 Task: Create a due date automation trigger when advanced on, 2 working days after a card is due add basic without the yellow label at 11:00 AM.
Action: Mouse moved to (1190, 357)
Screenshot: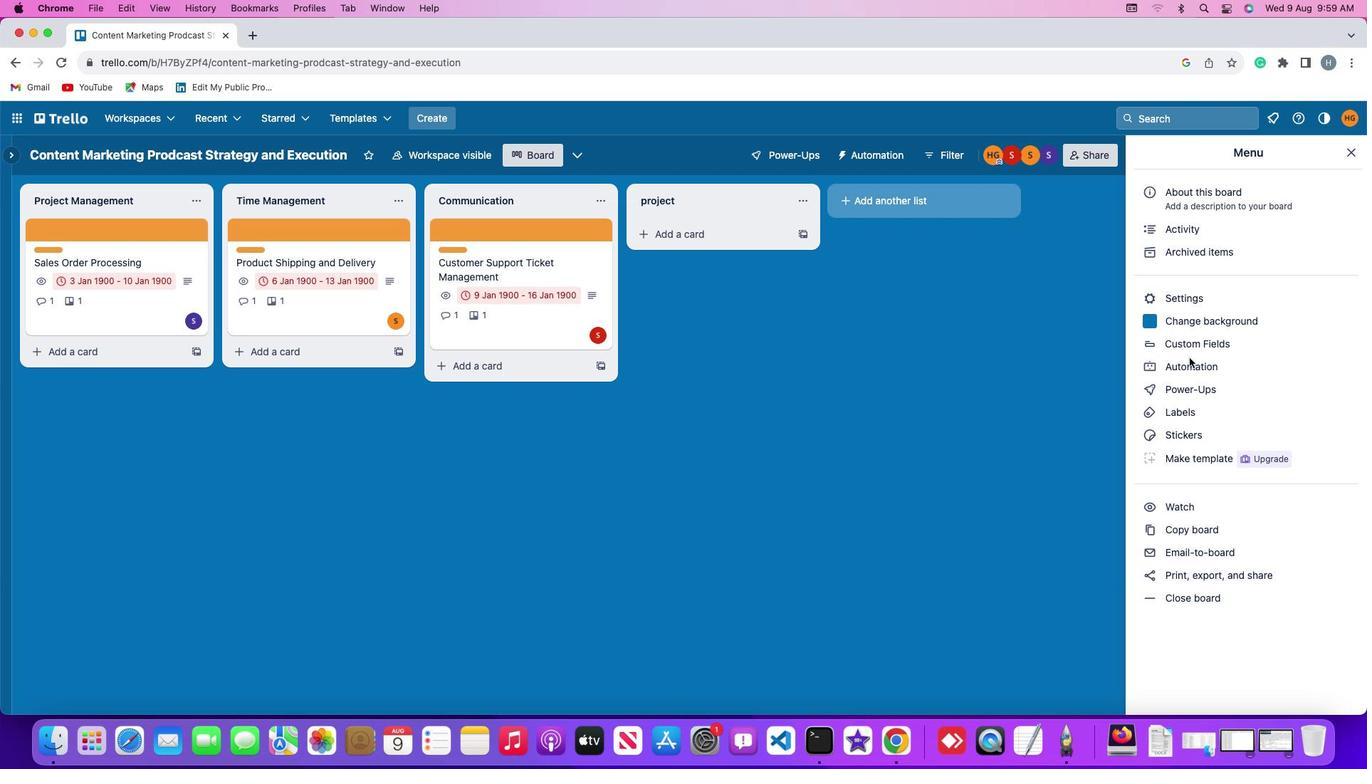 
Action: Mouse pressed left at (1190, 357)
Screenshot: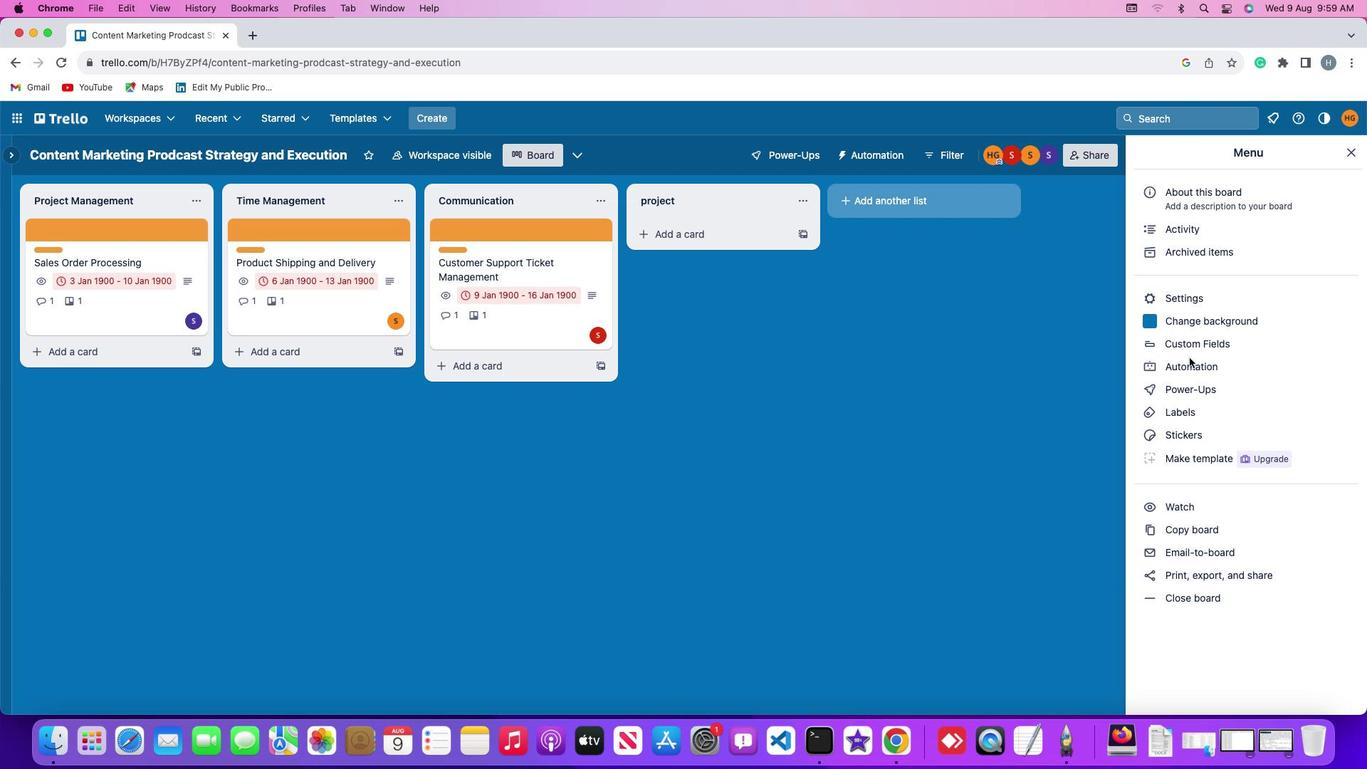 
Action: Mouse moved to (1190, 360)
Screenshot: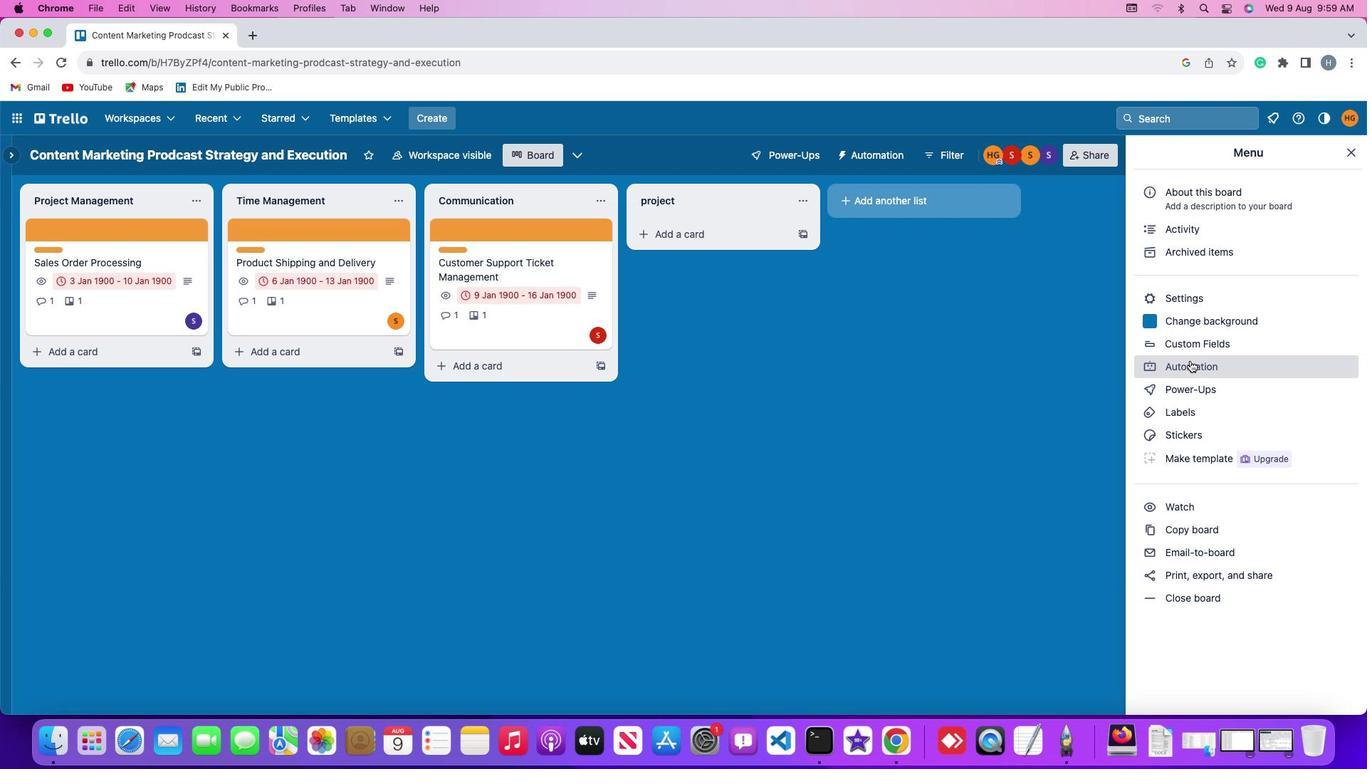 
Action: Mouse pressed left at (1190, 360)
Screenshot: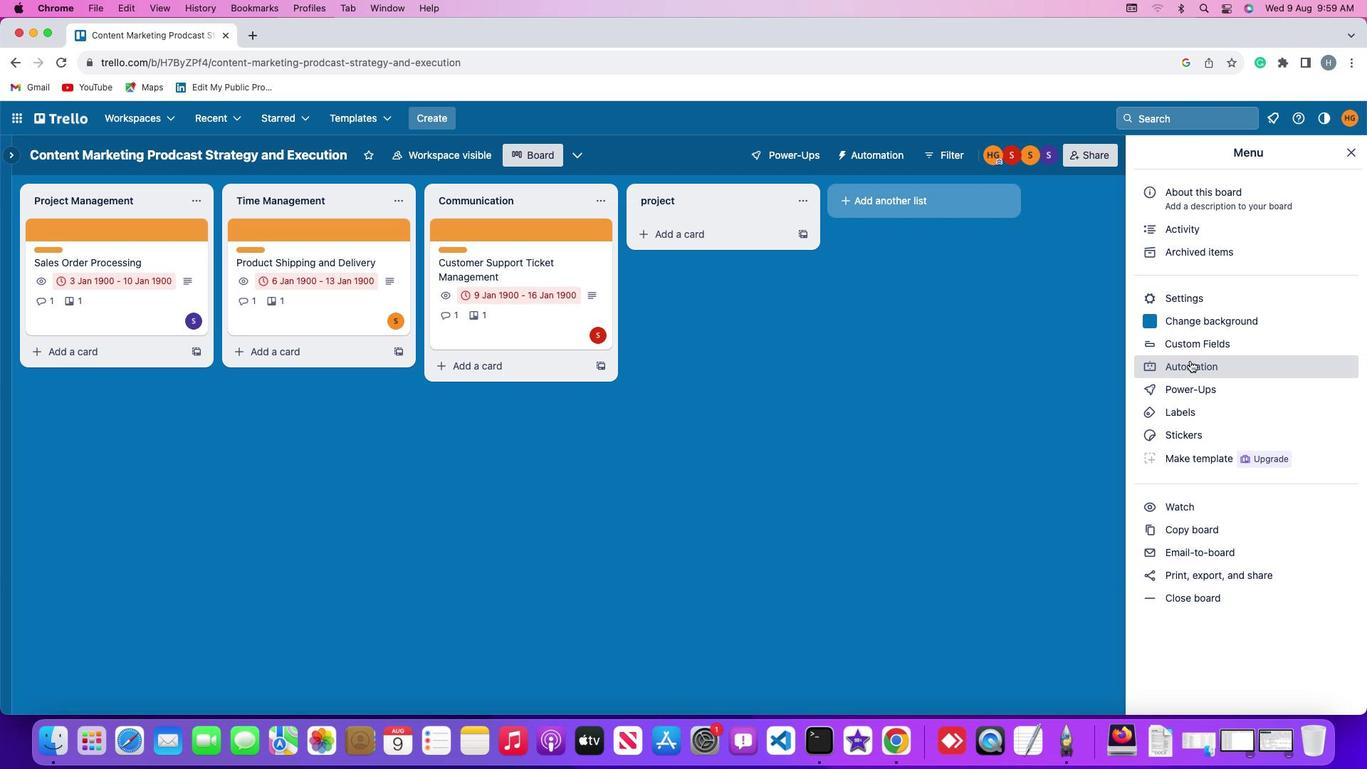 
Action: Mouse moved to (108, 338)
Screenshot: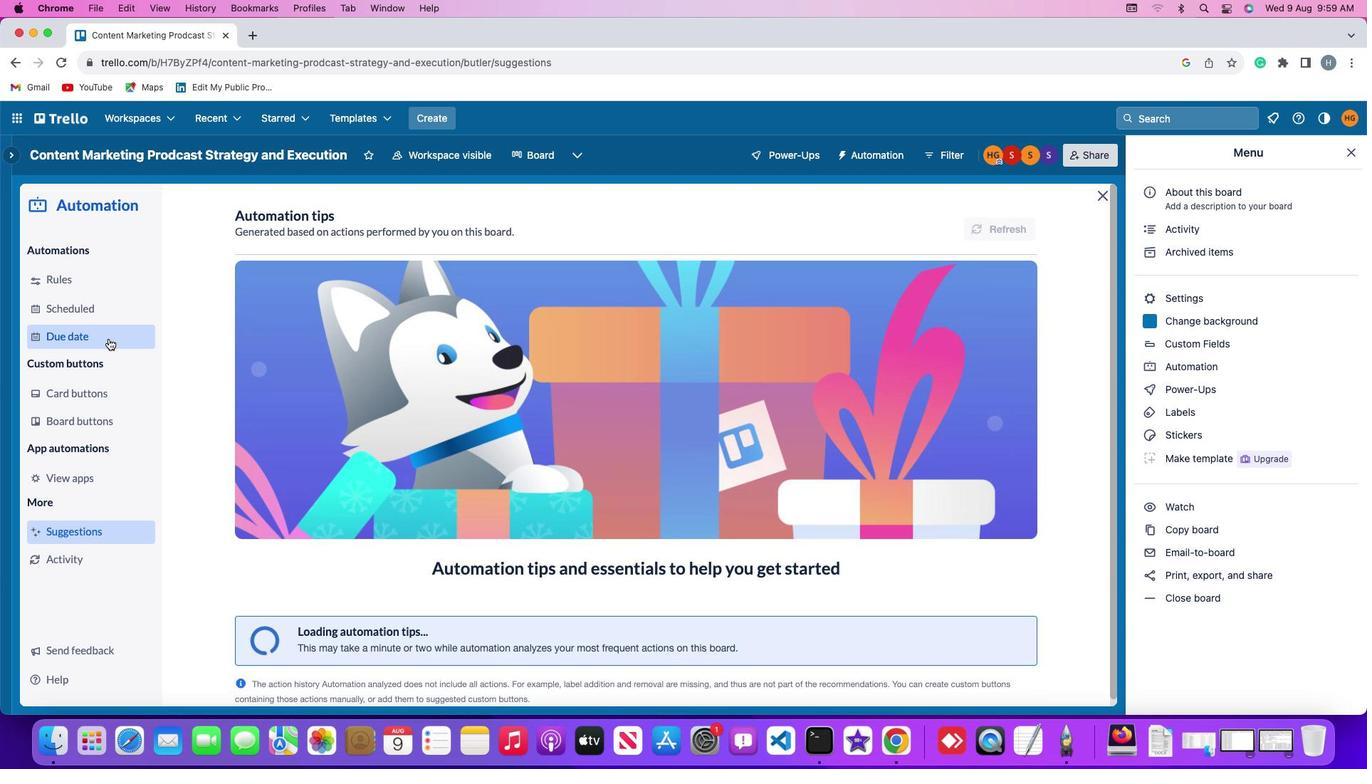 
Action: Mouse pressed left at (108, 338)
Screenshot: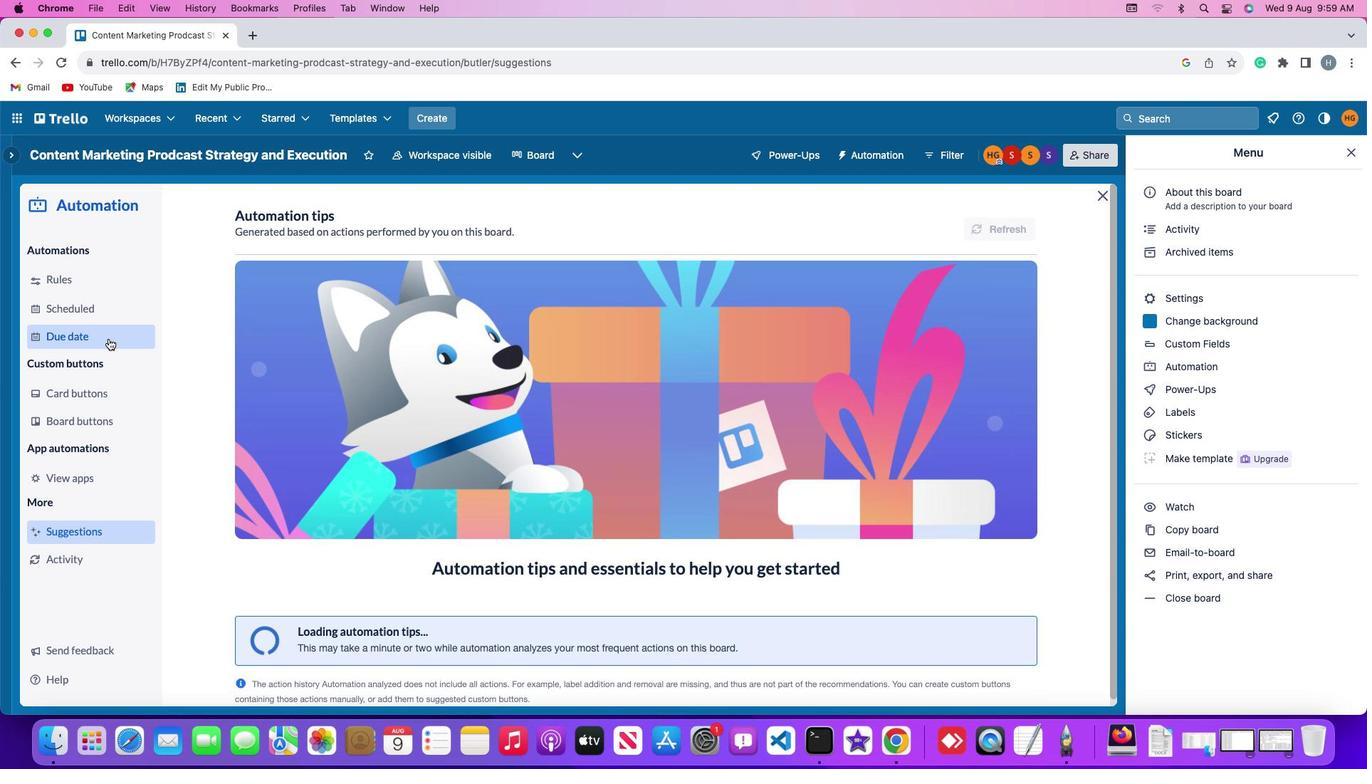 
Action: Mouse moved to (915, 221)
Screenshot: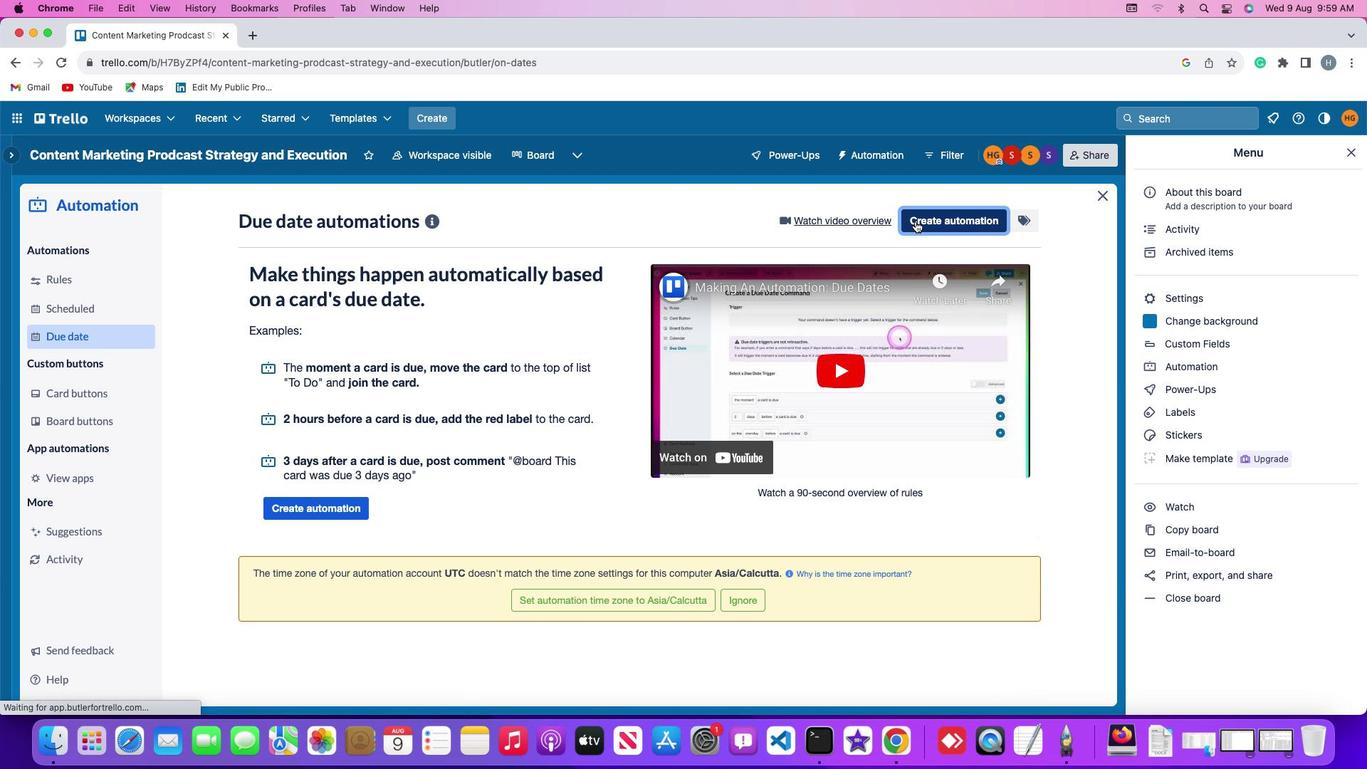
Action: Mouse pressed left at (915, 221)
Screenshot: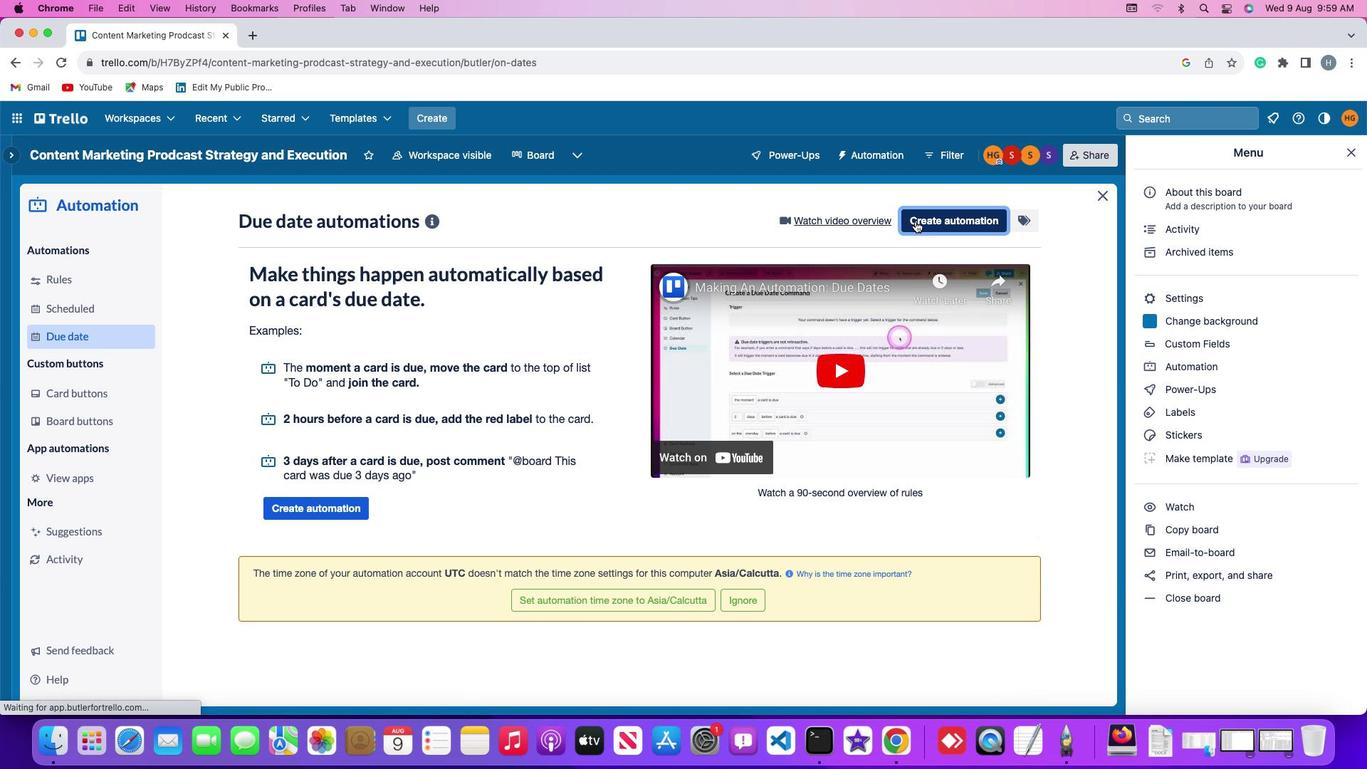 
Action: Mouse moved to (323, 360)
Screenshot: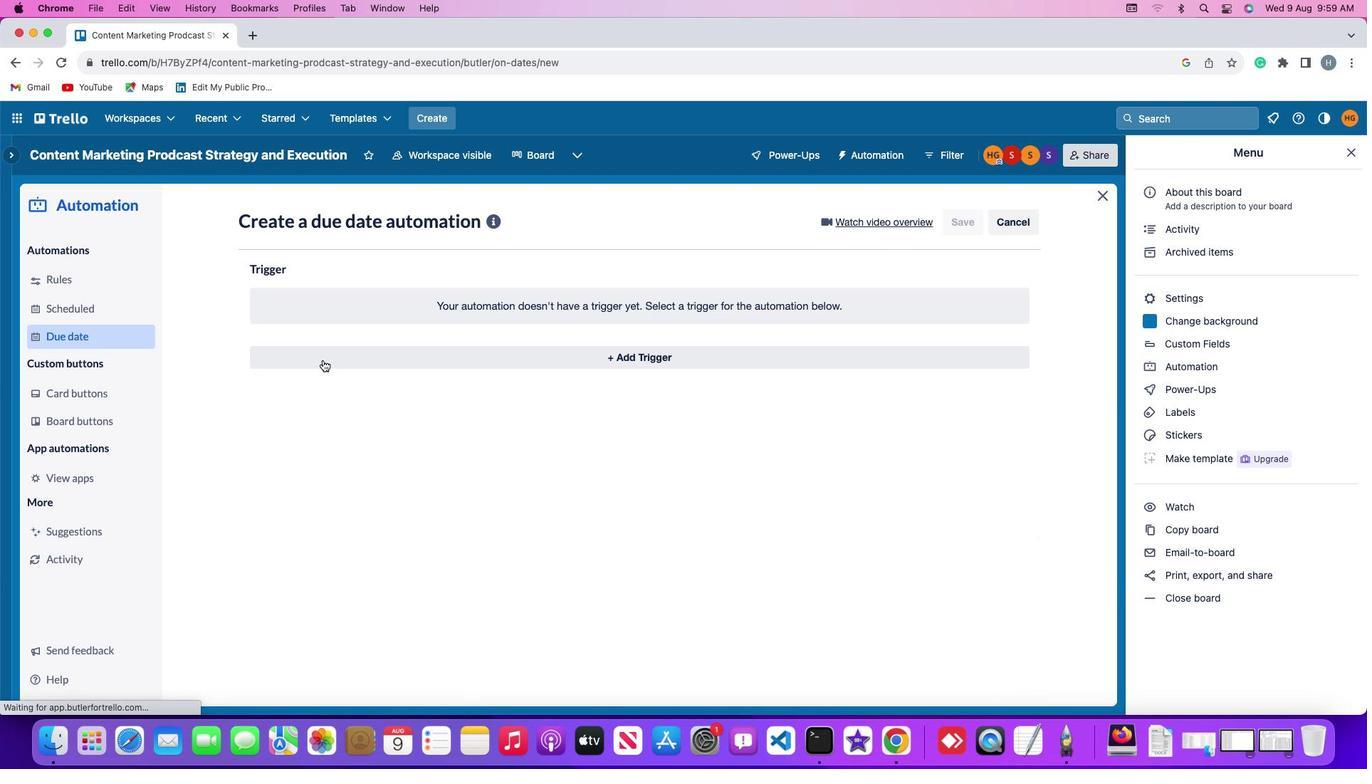 
Action: Mouse pressed left at (323, 360)
Screenshot: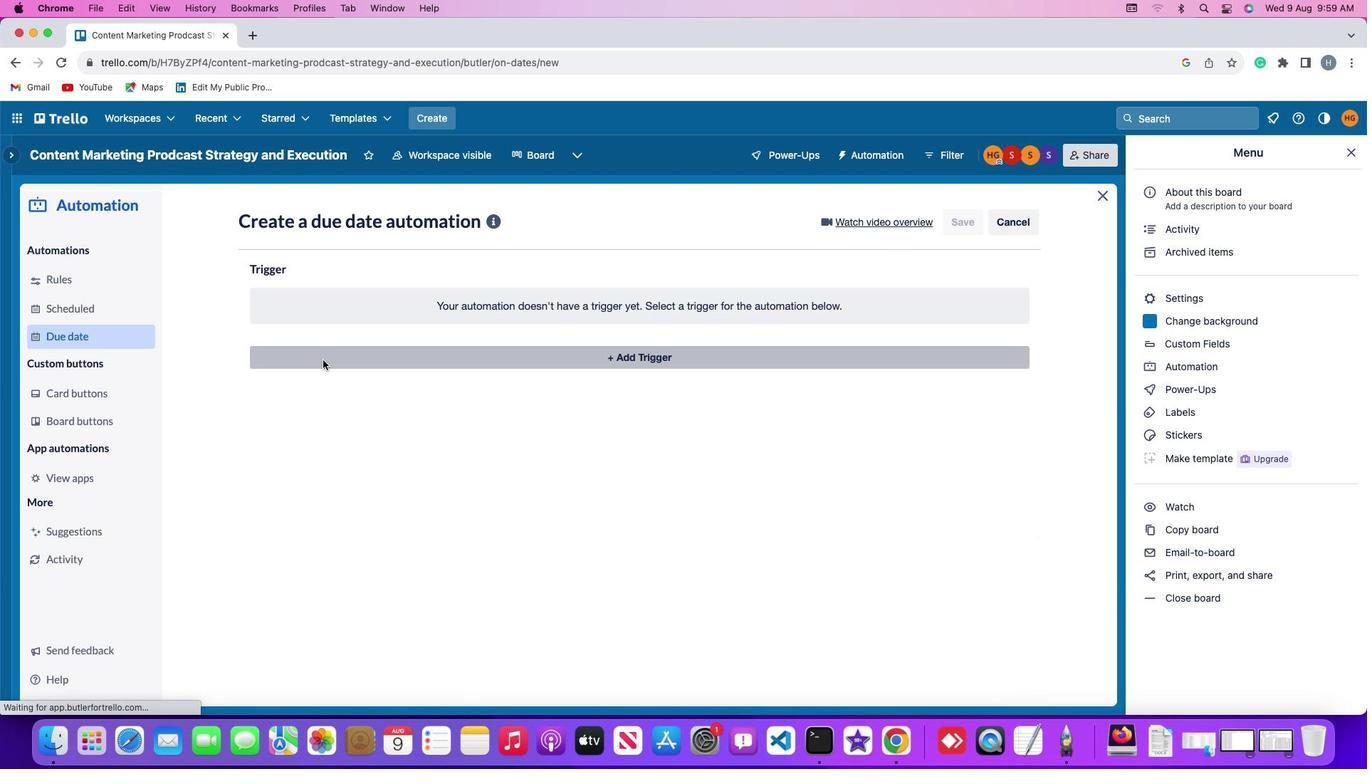
Action: Mouse moved to (274, 572)
Screenshot: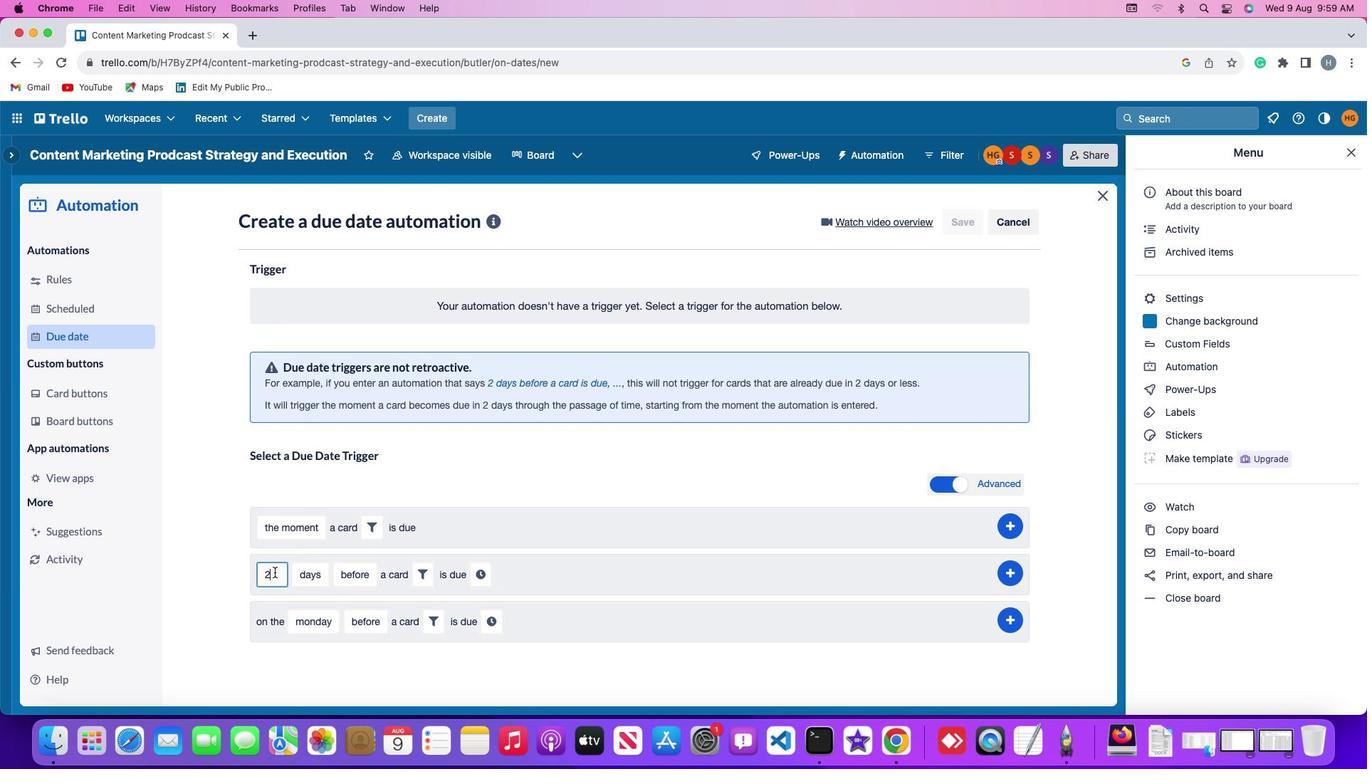 
Action: Mouse pressed left at (274, 572)
Screenshot: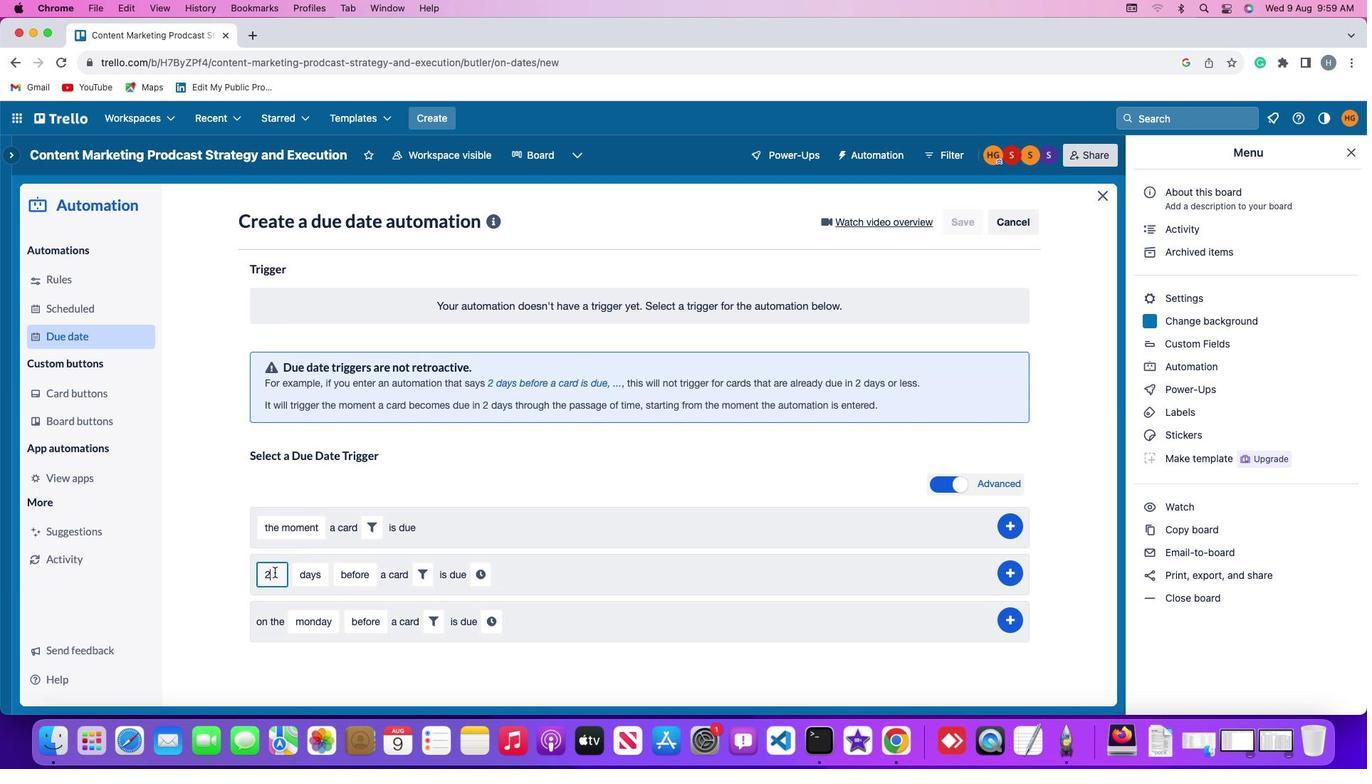 
Action: Mouse moved to (274, 573)
Screenshot: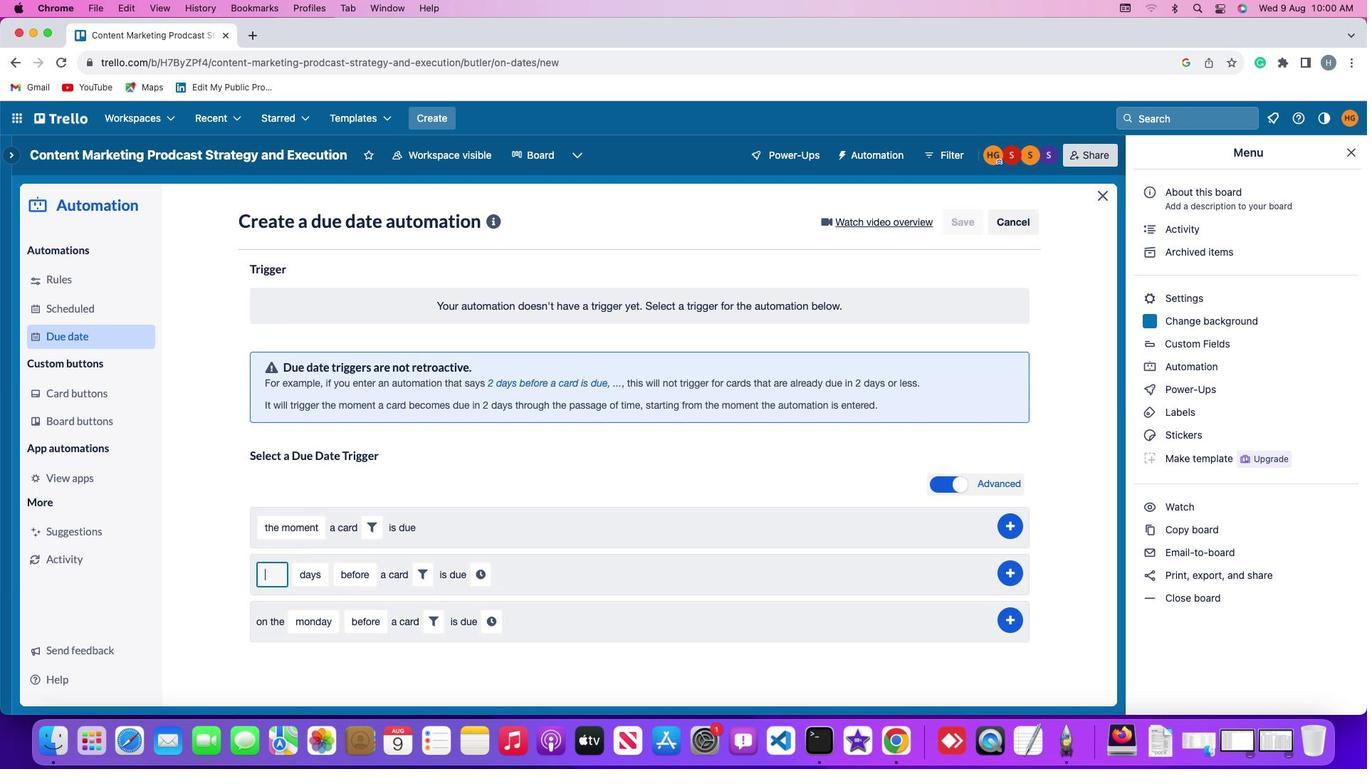 
Action: Key pressed Key.backspace
Screenshot: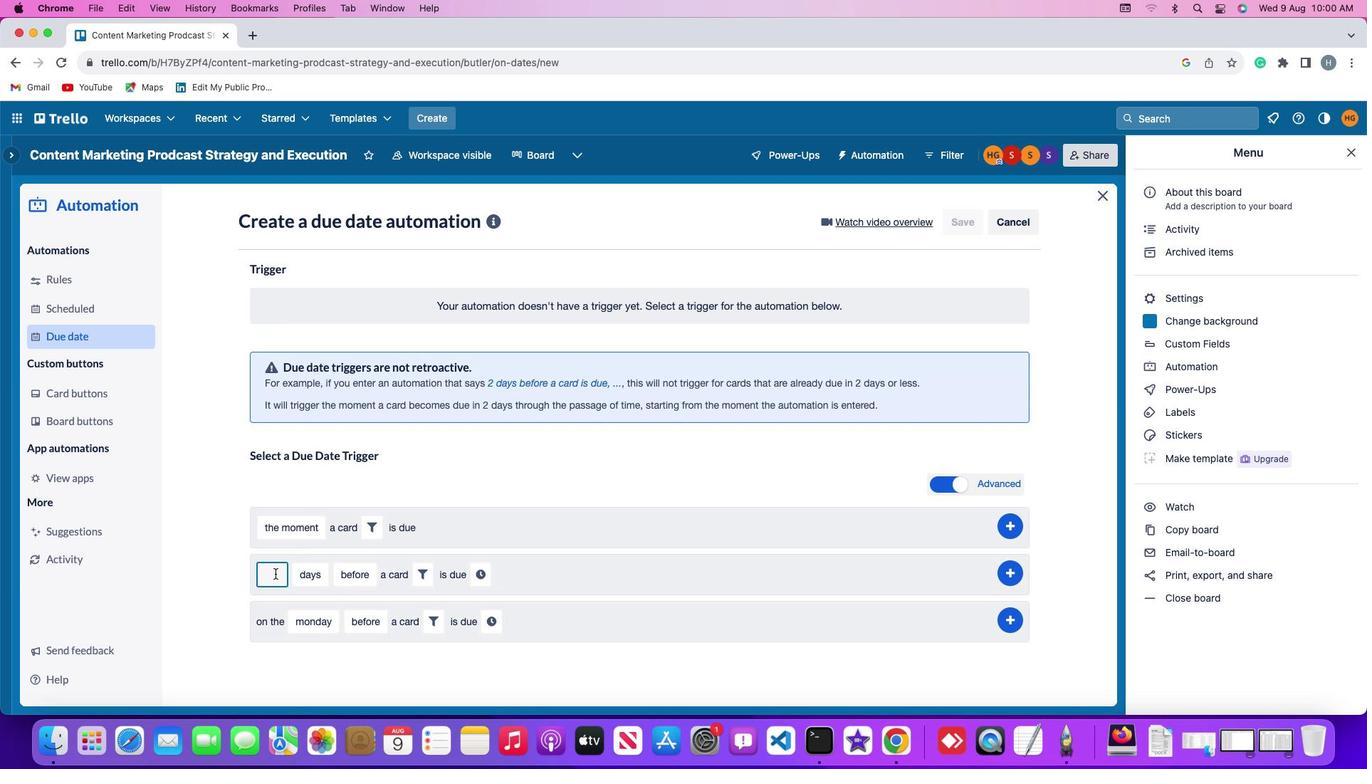 
Action: Mouse moved to (275, 574)
Screenshot: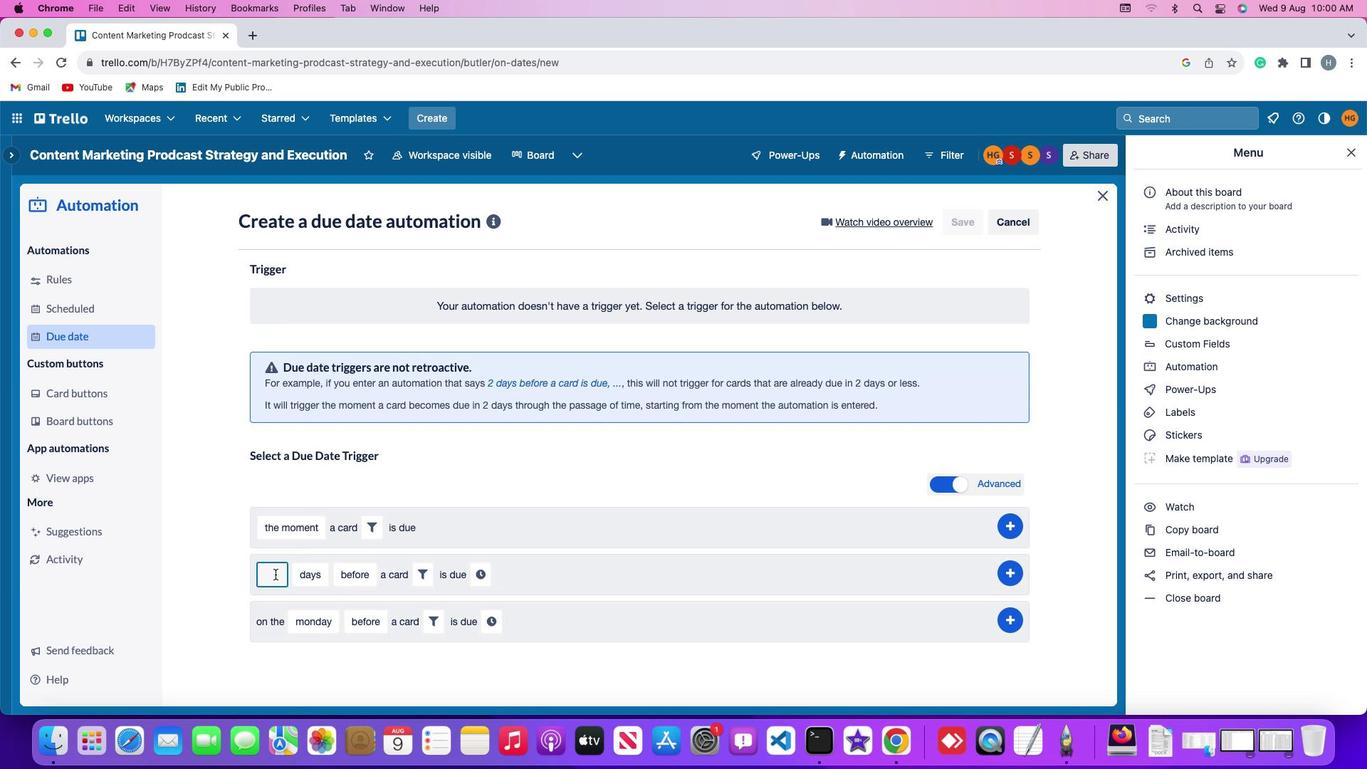 
Action: Key pressed '2'
Screenshot: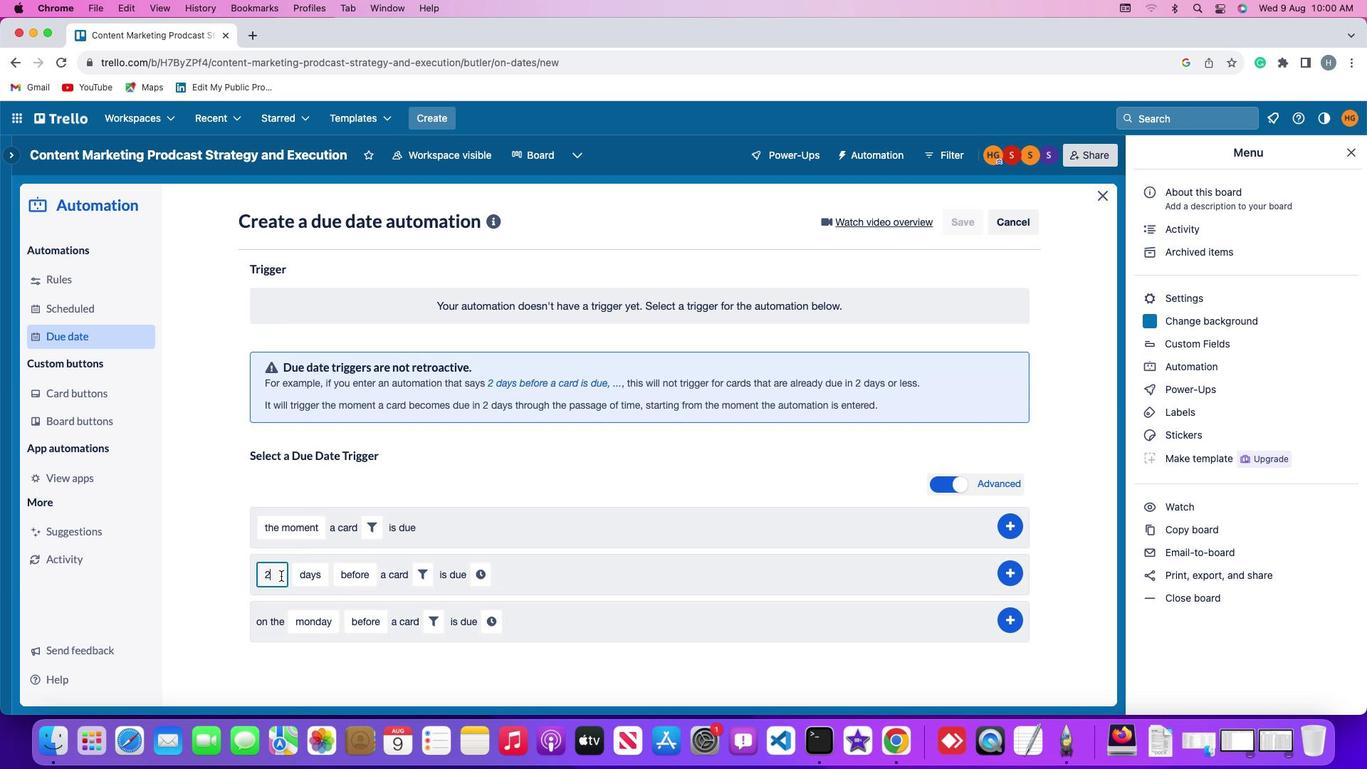 
Action: Mouse moved to (324, 577)
Screenshot: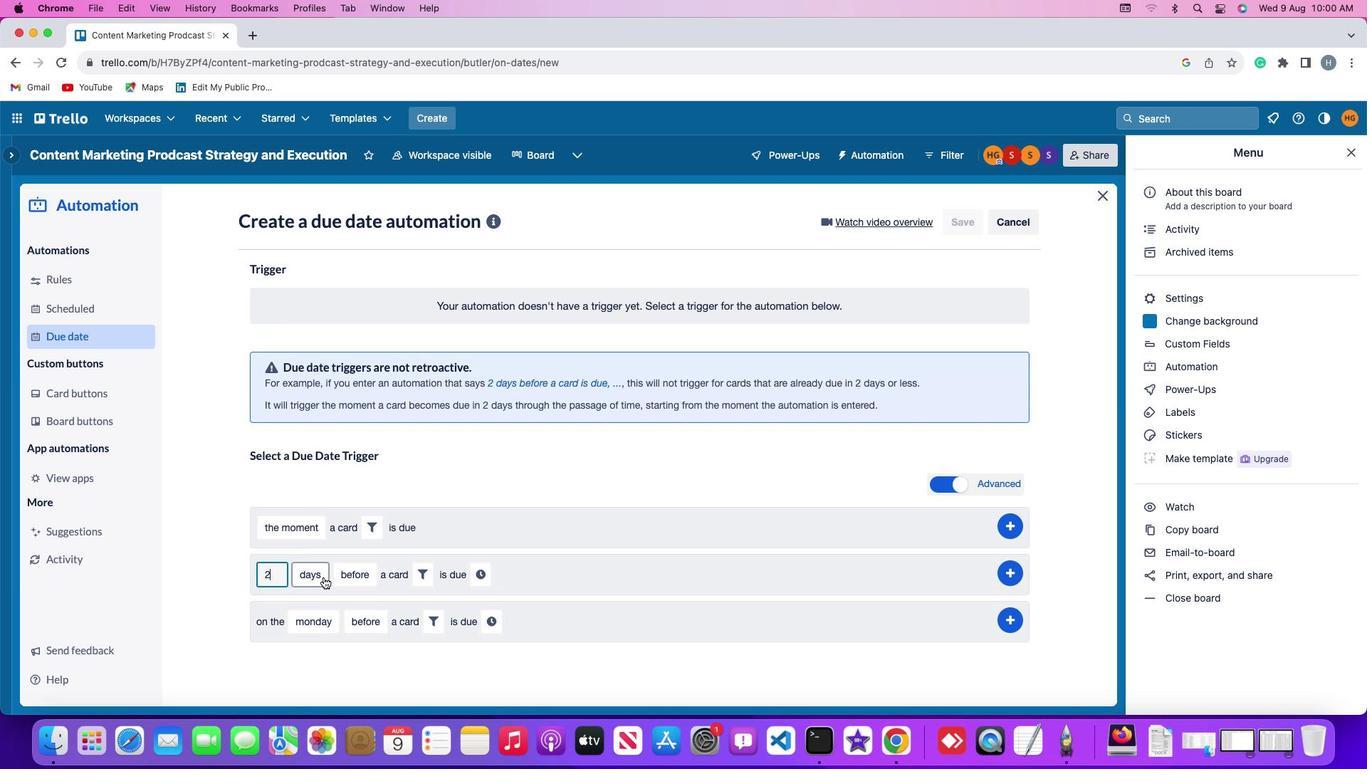 
Action: Mouse pressed left at (324, 577)
Screenshot: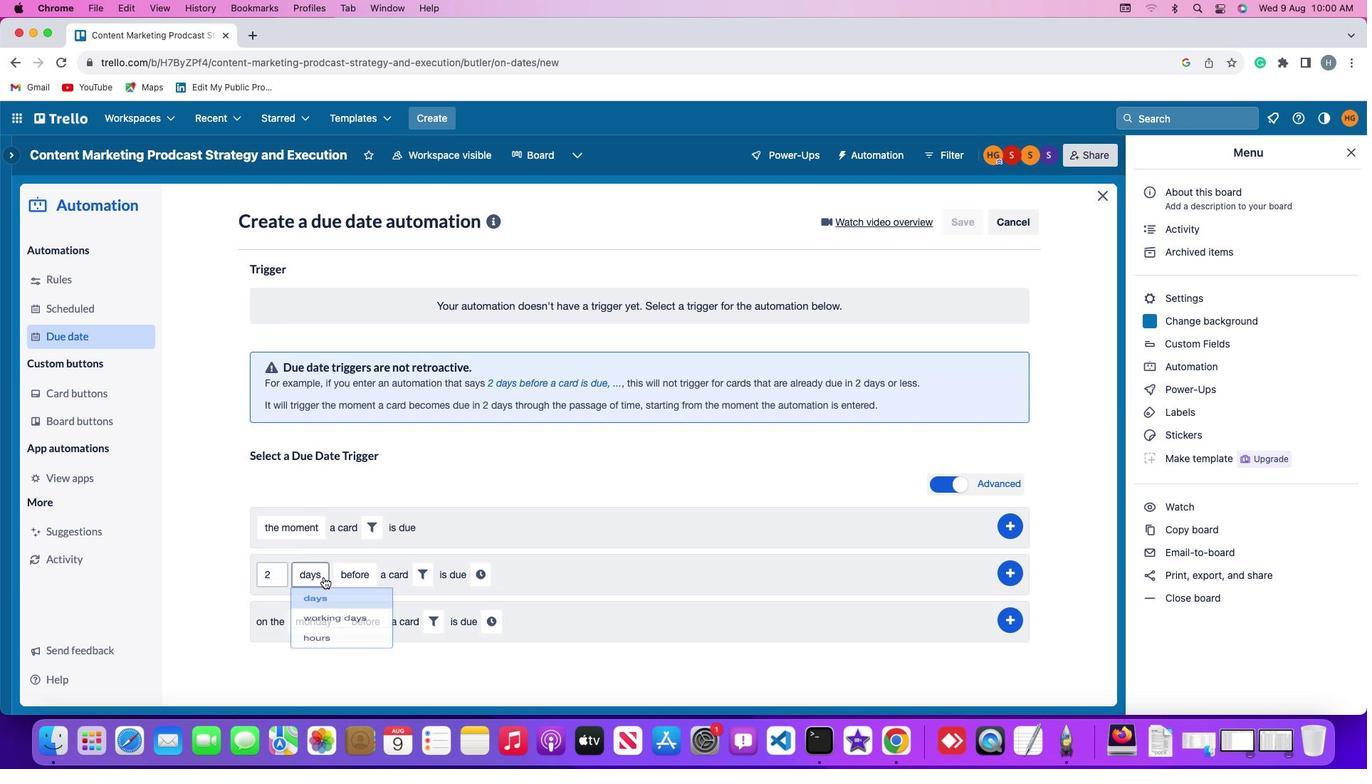 
Action: Mouse moved to (323, 626)
Screenshot: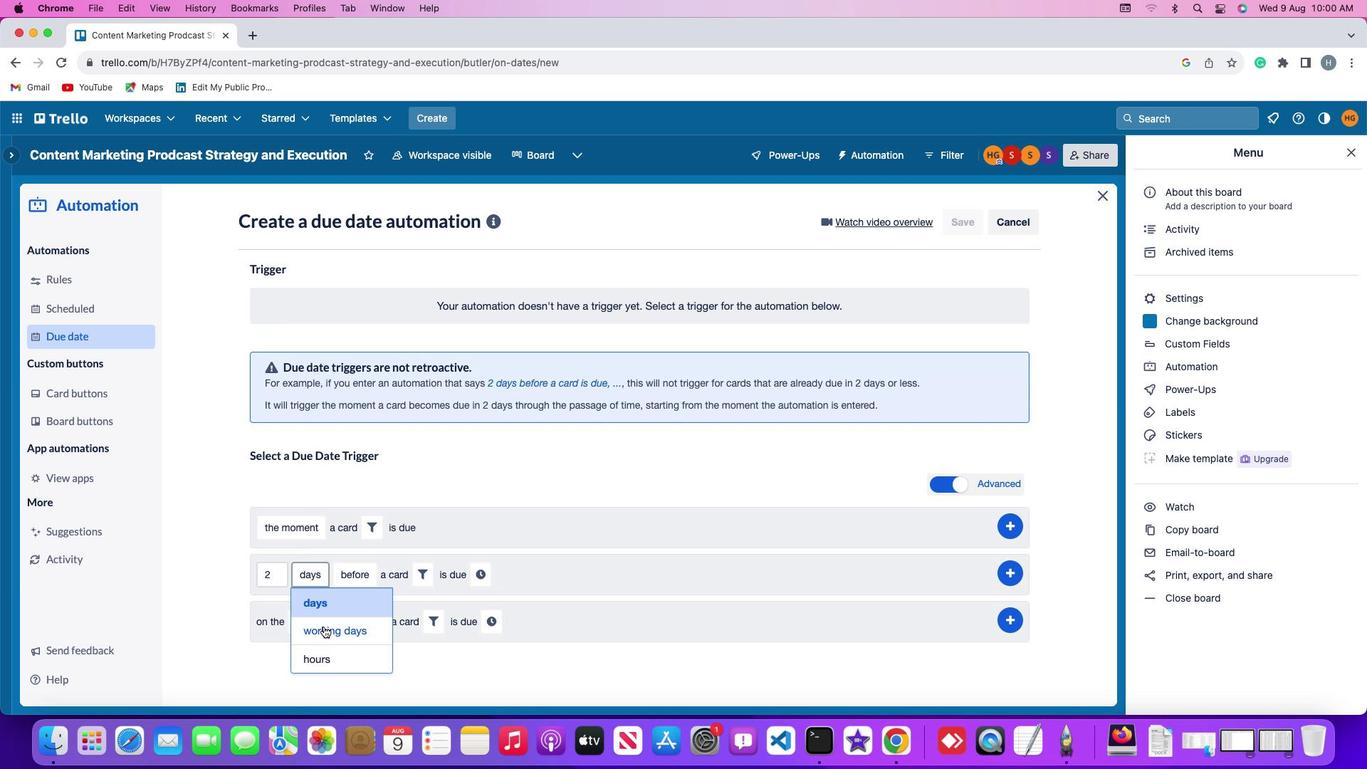 
Action: Mouse pressed left at (323, 626)
Screenshot: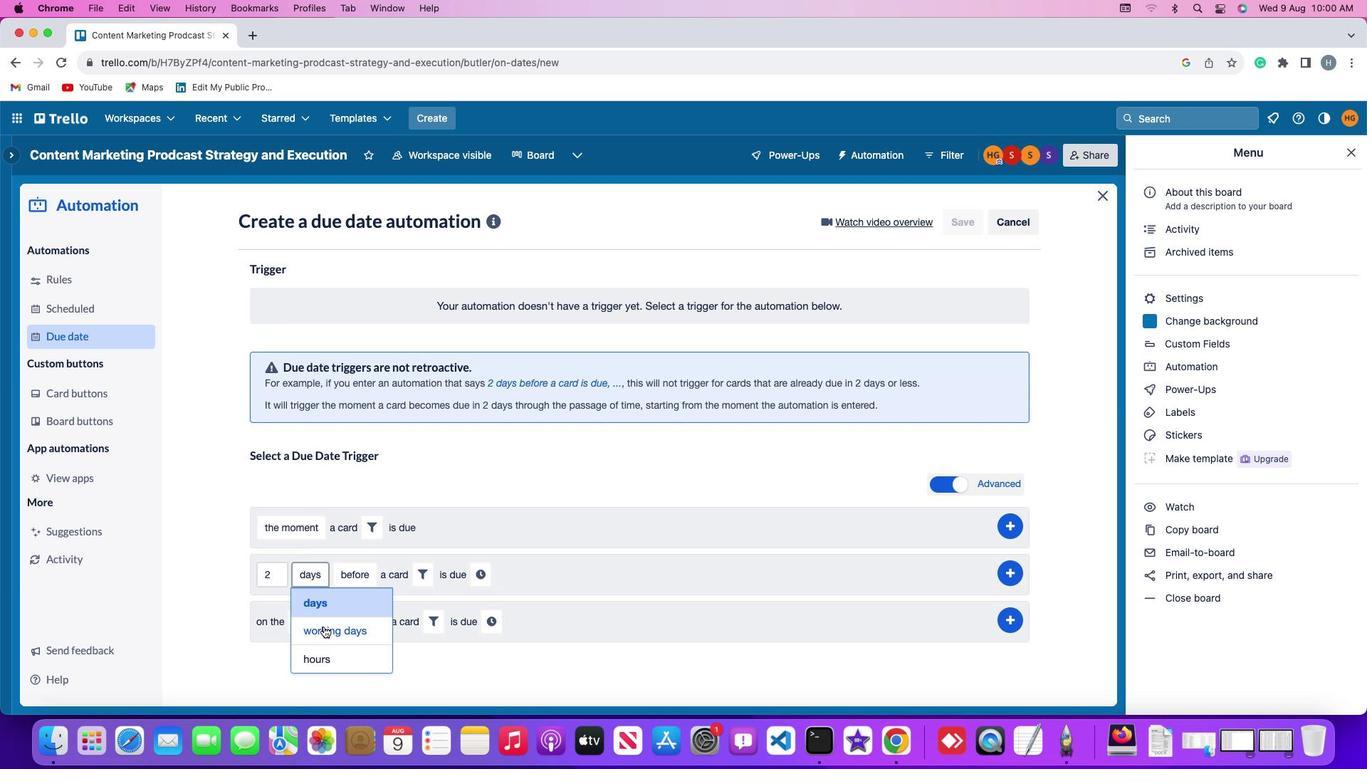 
Action: Mouse moved to (387, 574)
Screenshot: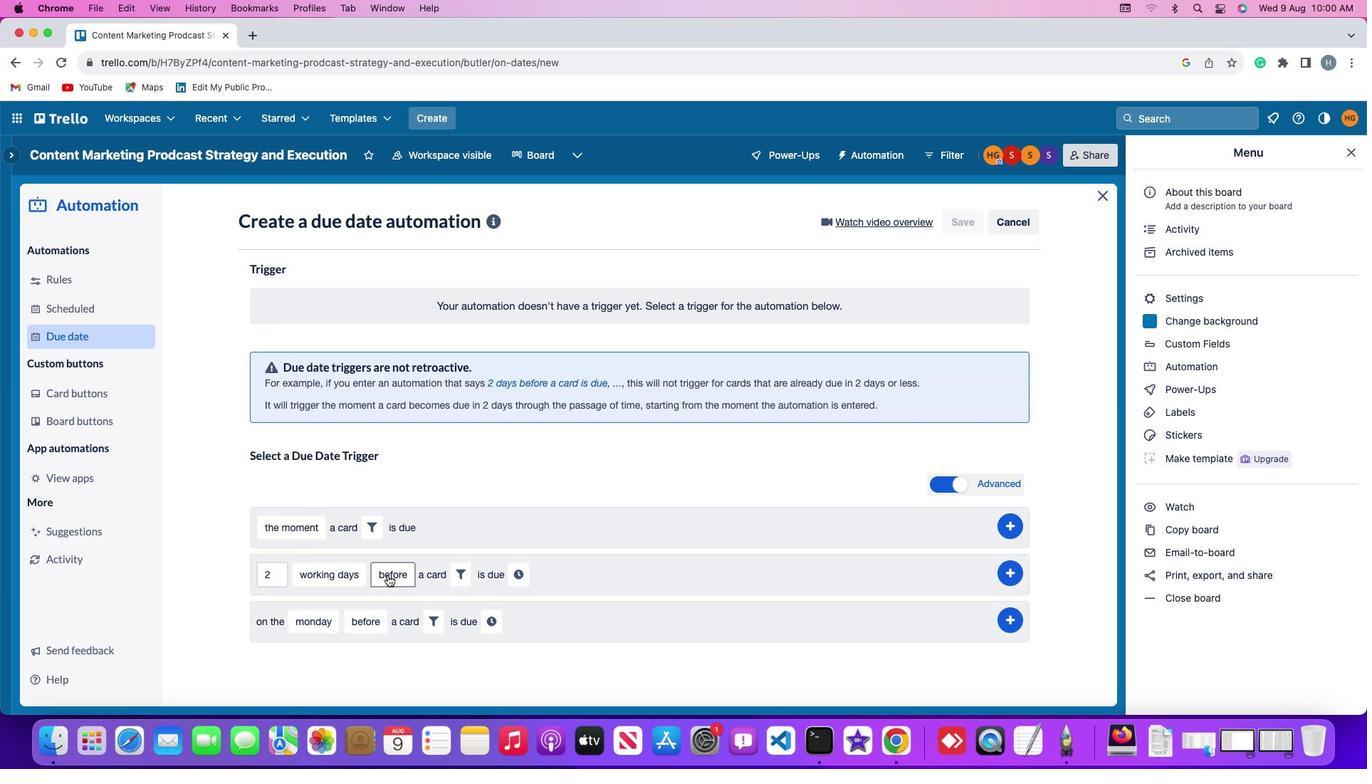 
Action: Mouse pressed left at (387, 574)
Screenshot: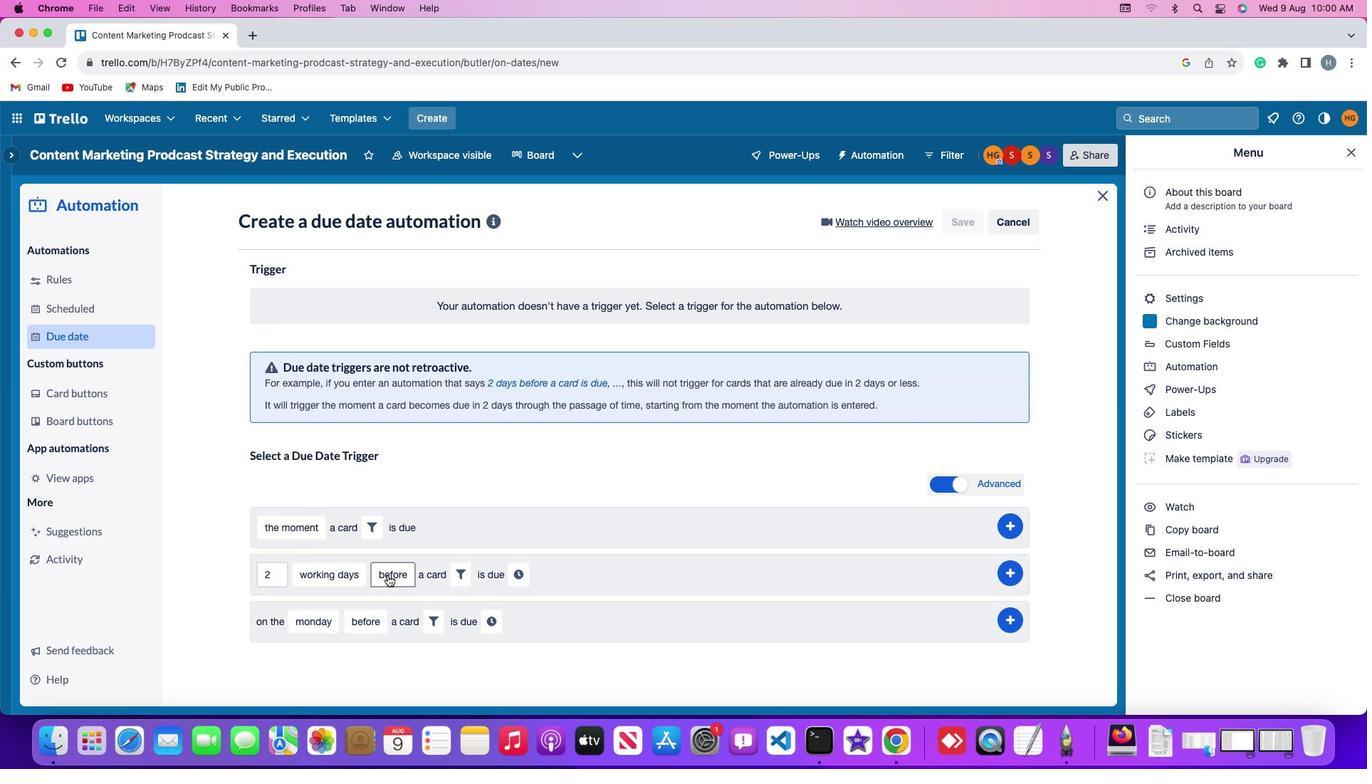 
Action: Mouse moved to (392, 628)
Screenshot: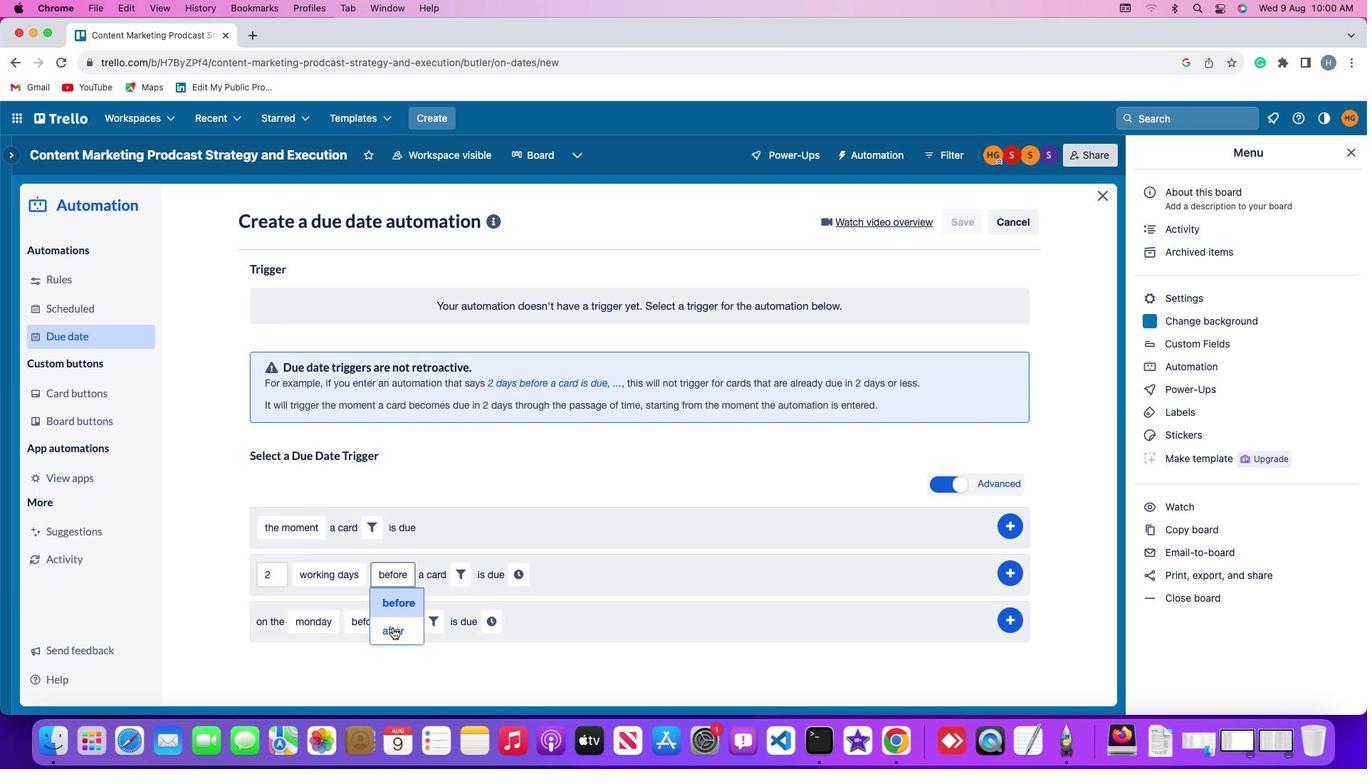 
Action: Mouse pressed left at (392, 628)
Screenshot: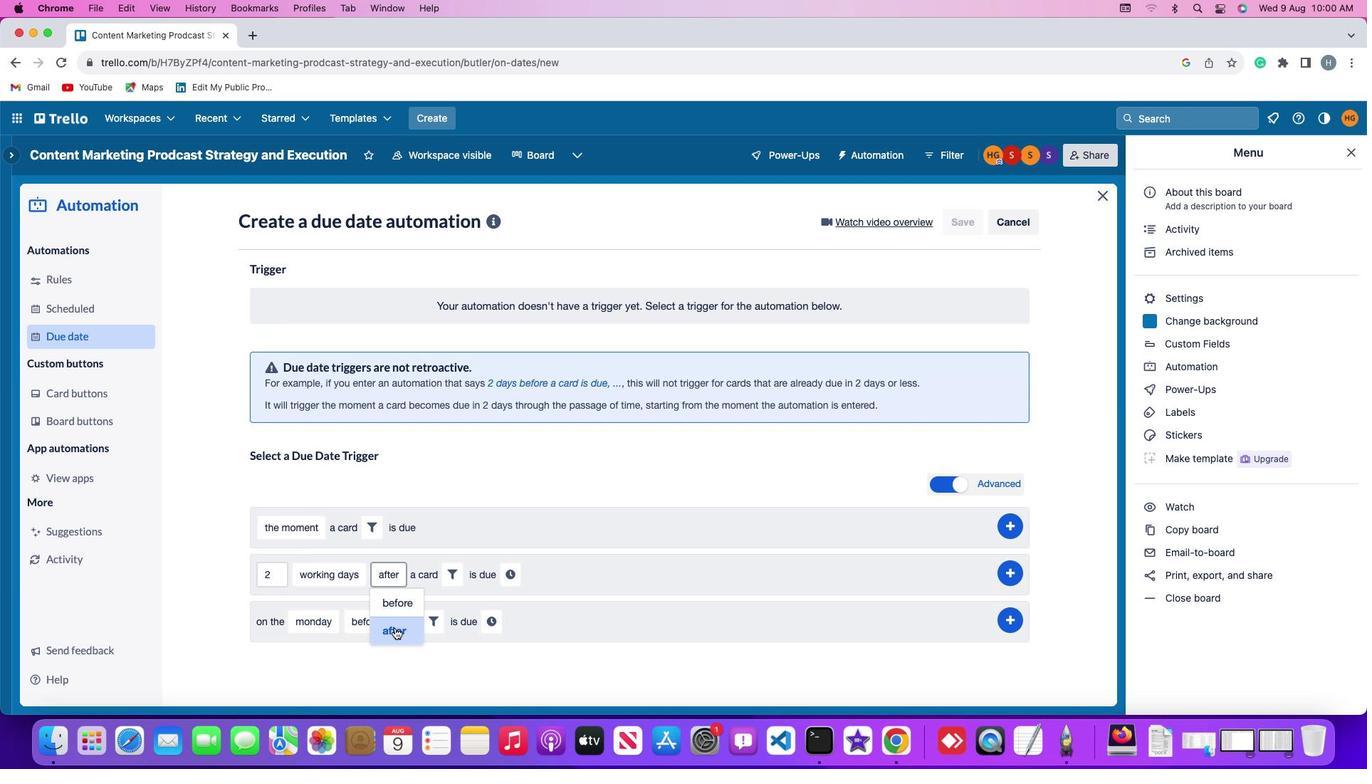 
Action: Mouse moved to (454, 582)
Screenshot: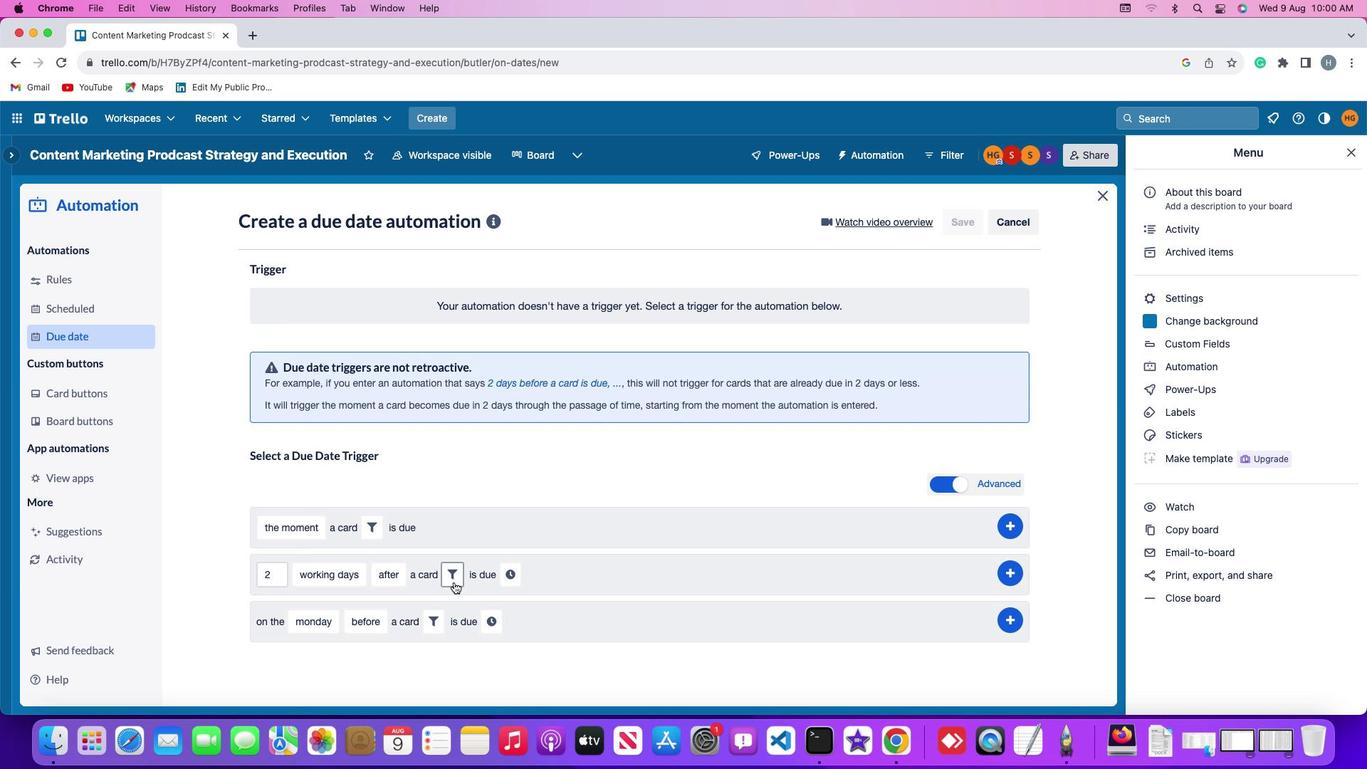 
Action: Mouse pressed left at (454, 582)
Screenshot: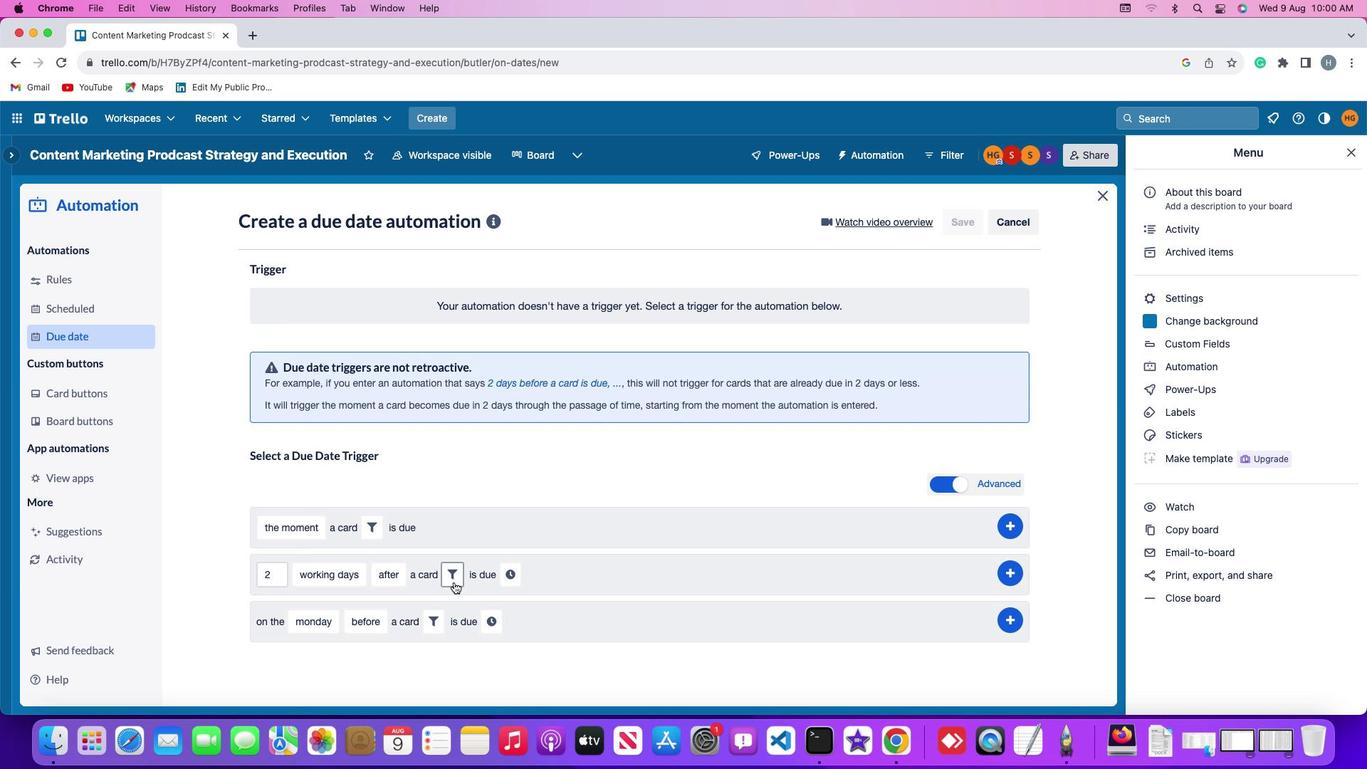 
Action: Mouse moved to (423, 685)
Screenshot: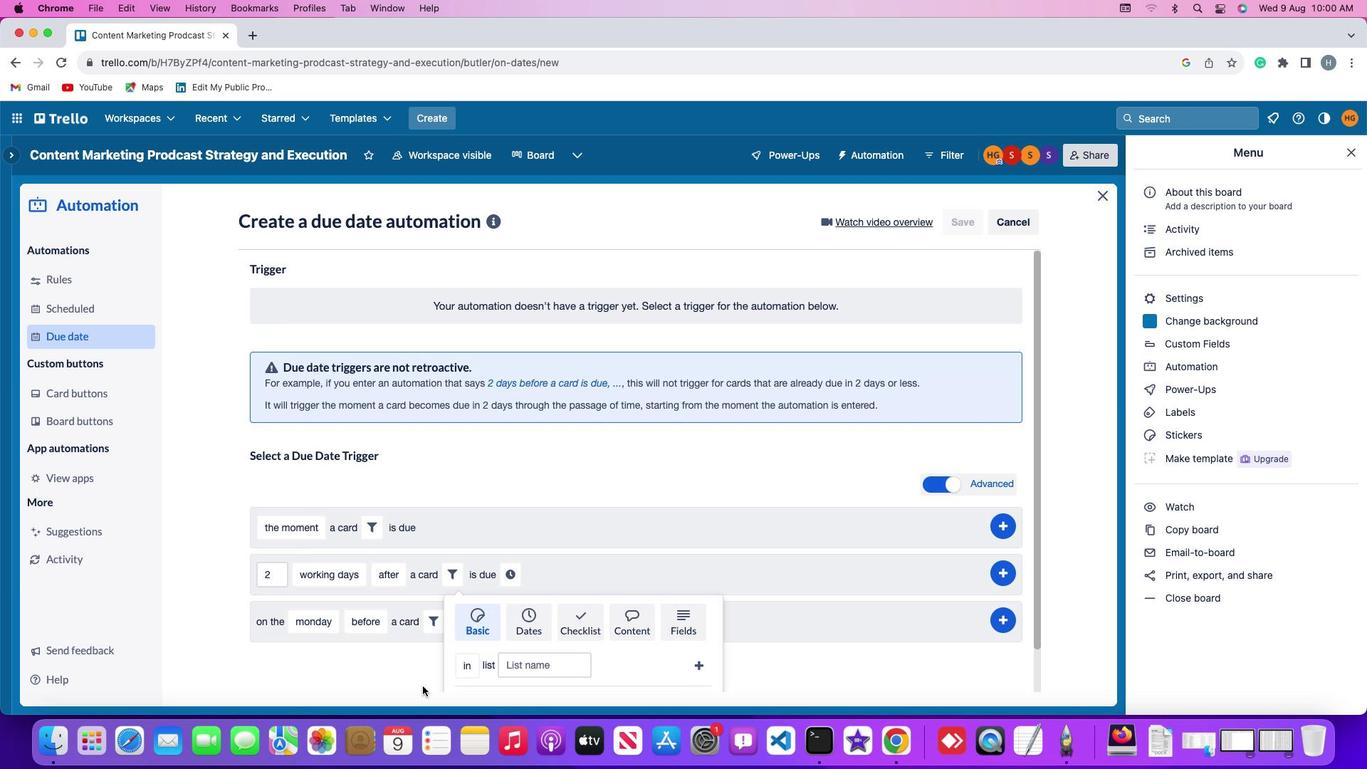 
Action: Mouse scrolled (423, 685) with delta (0, 0)
Screenshot: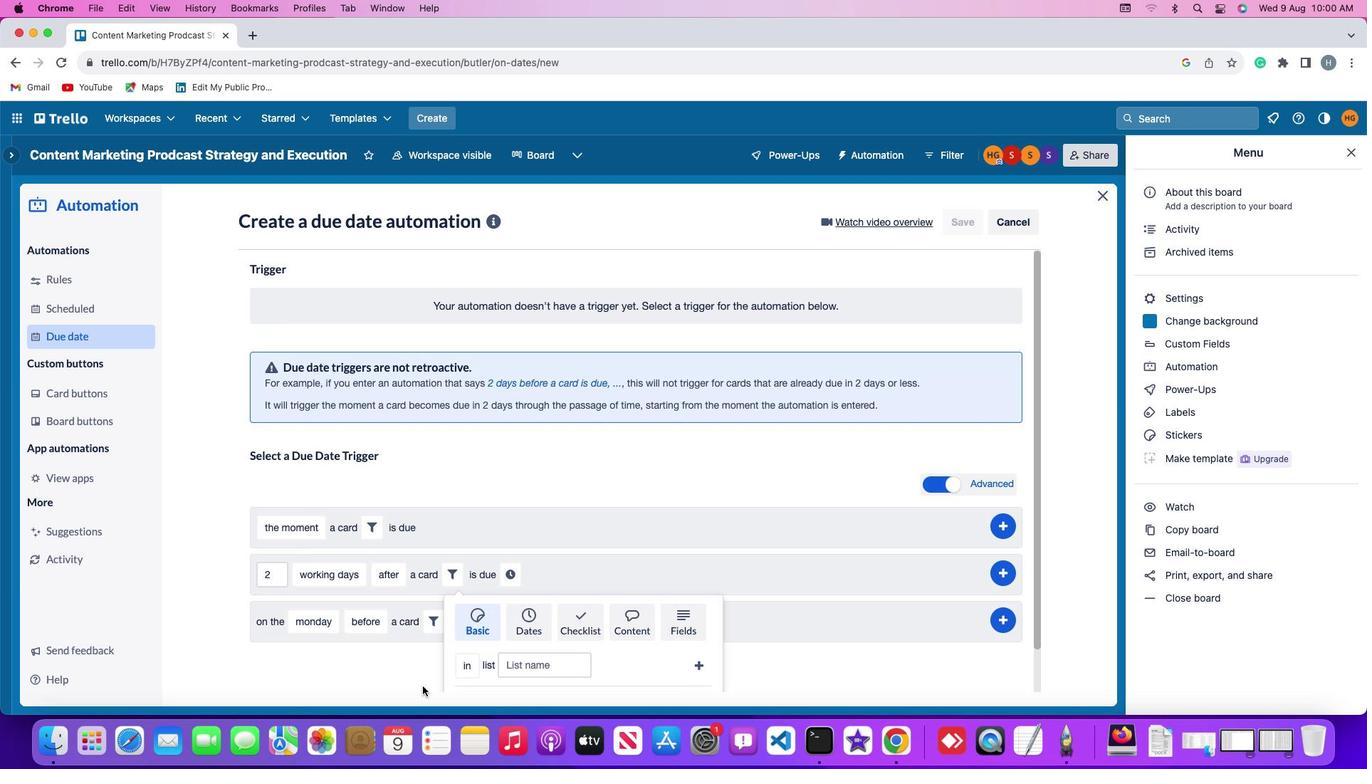 
Action: Mouse scrolled (423, 685) with delta (0, 0)
Screenshot: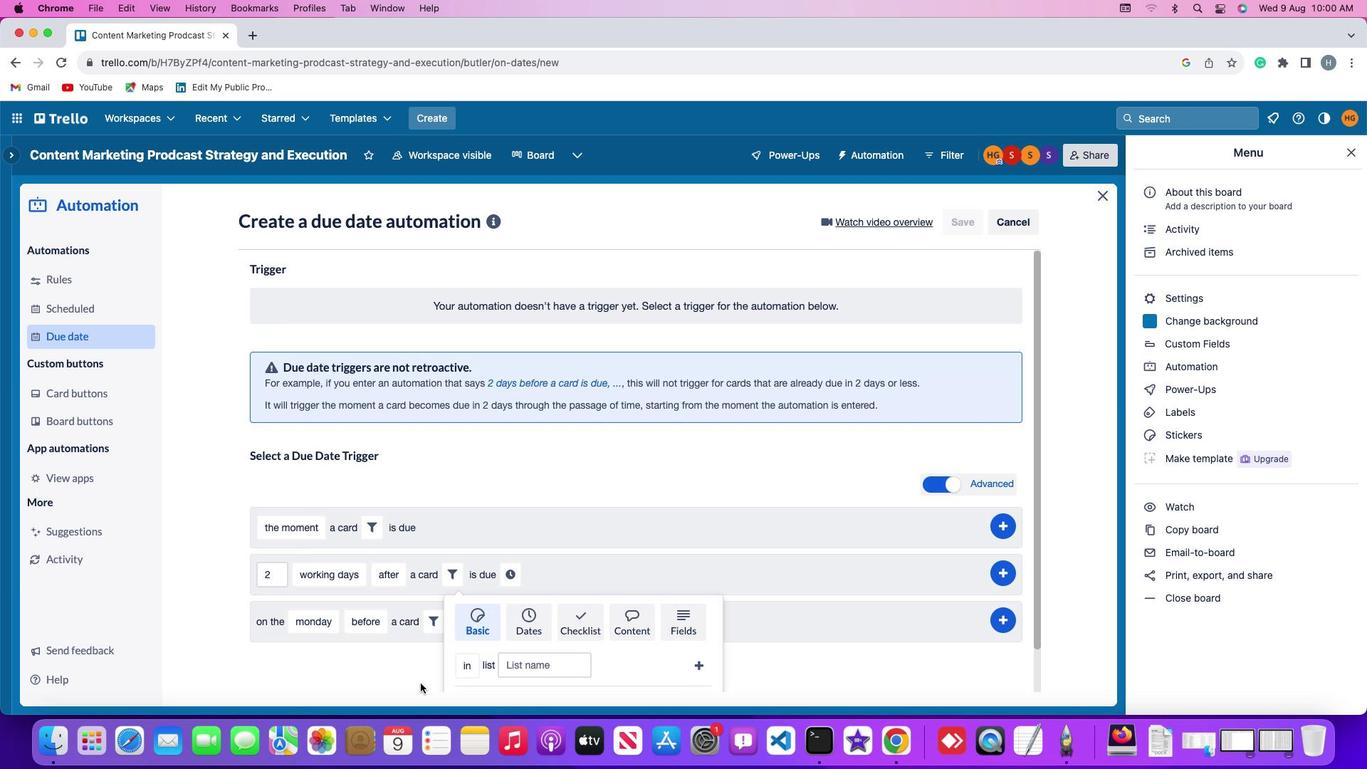 
Action: Mouse scrolled (423, 685) with delta (0, -2)
Screenshot: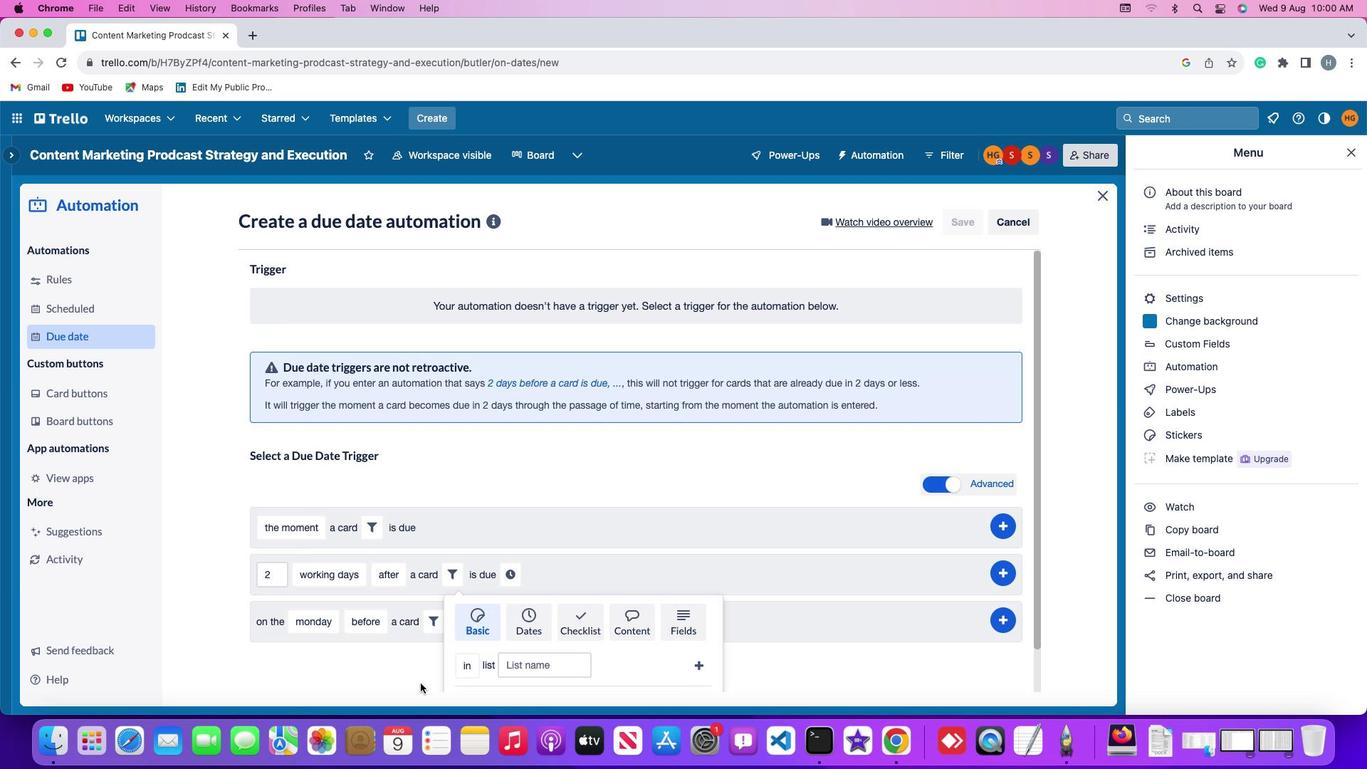 
Action: Mouse scrolled (423, 685) with delta (0, -3)
Screenshot: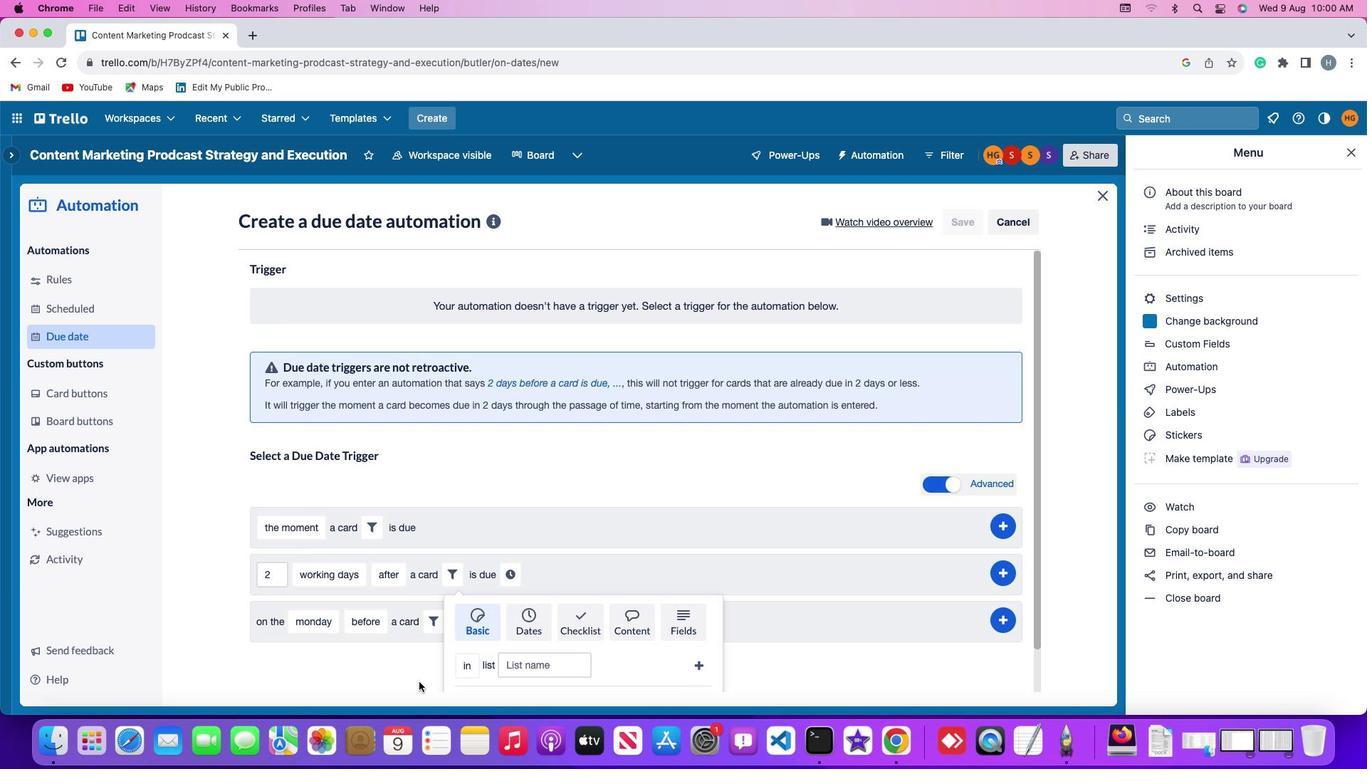 
Action: Mouse scrolled (423, 685) with delta (0, -4)
Screenshot: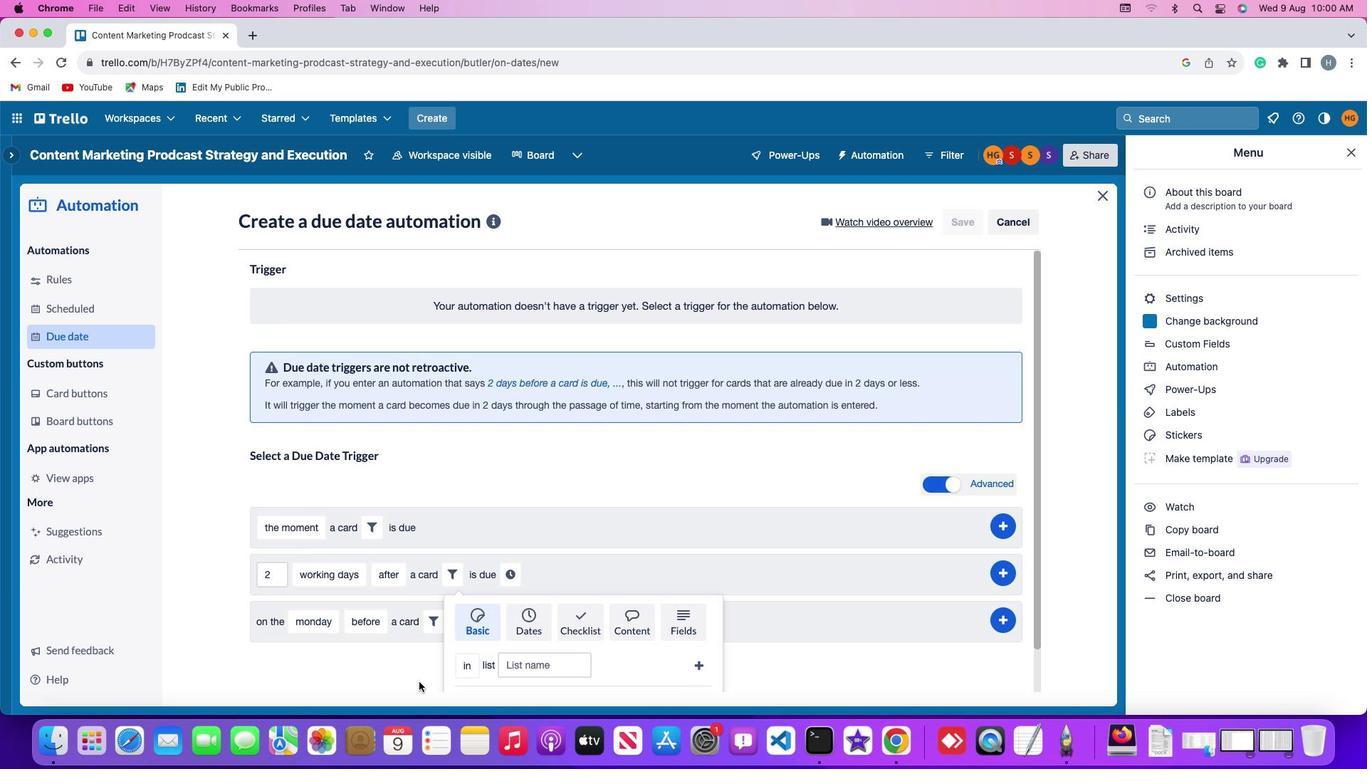 
Action: Mouse moved to (419, 682)
Screenshot: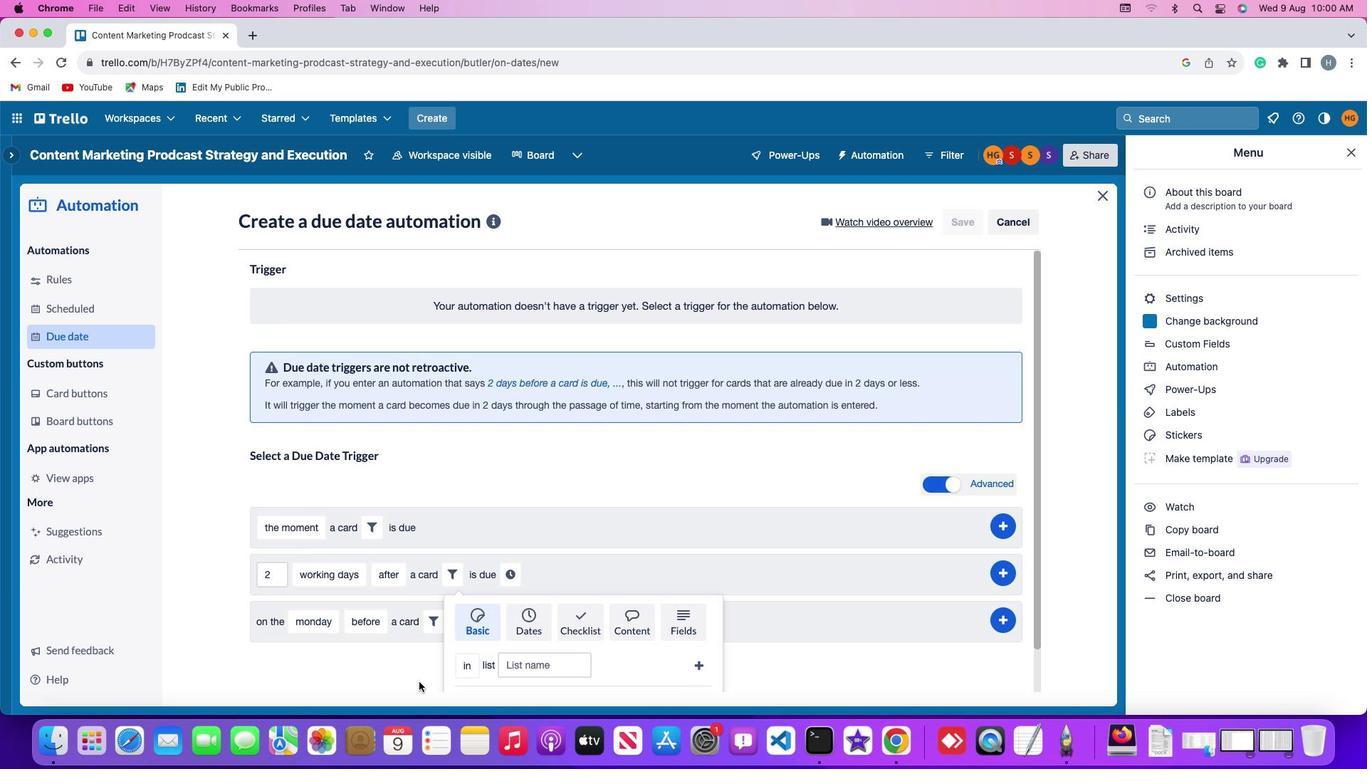 
Action: Mouse scrolled (419, 682) with delta (0, 0)
Screenshot: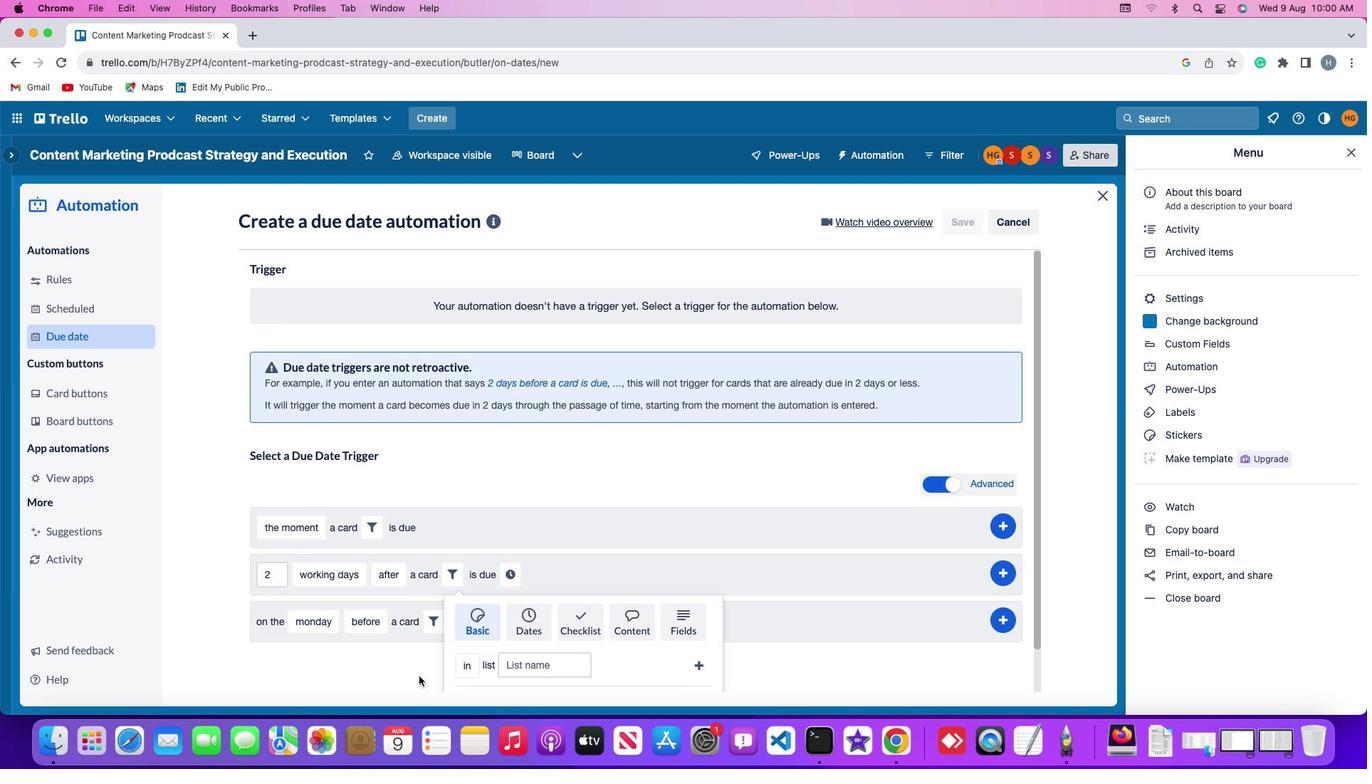 
Action: Mouse scrolled (419, 682) with delta (0, 0)
Screenshot: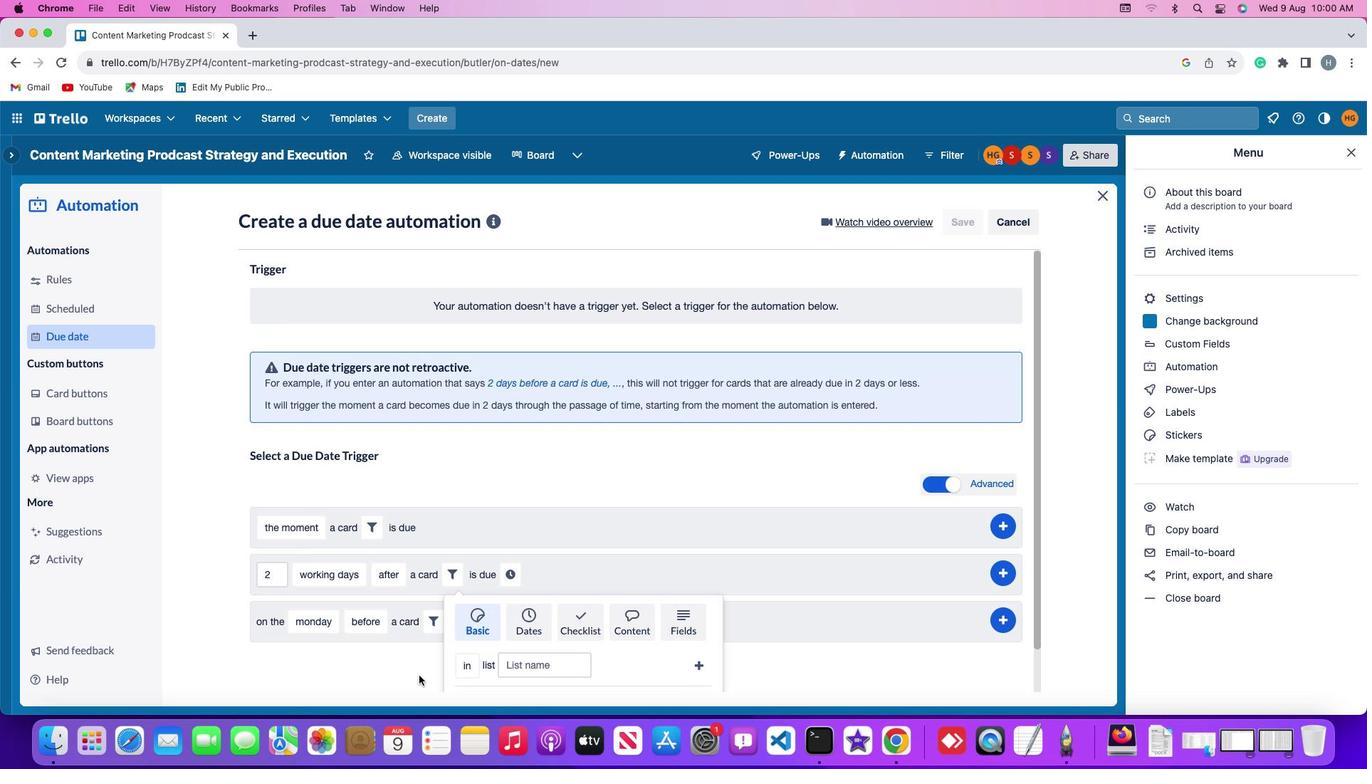 
Action: Mouse moved to (420, 674)
Screenshot: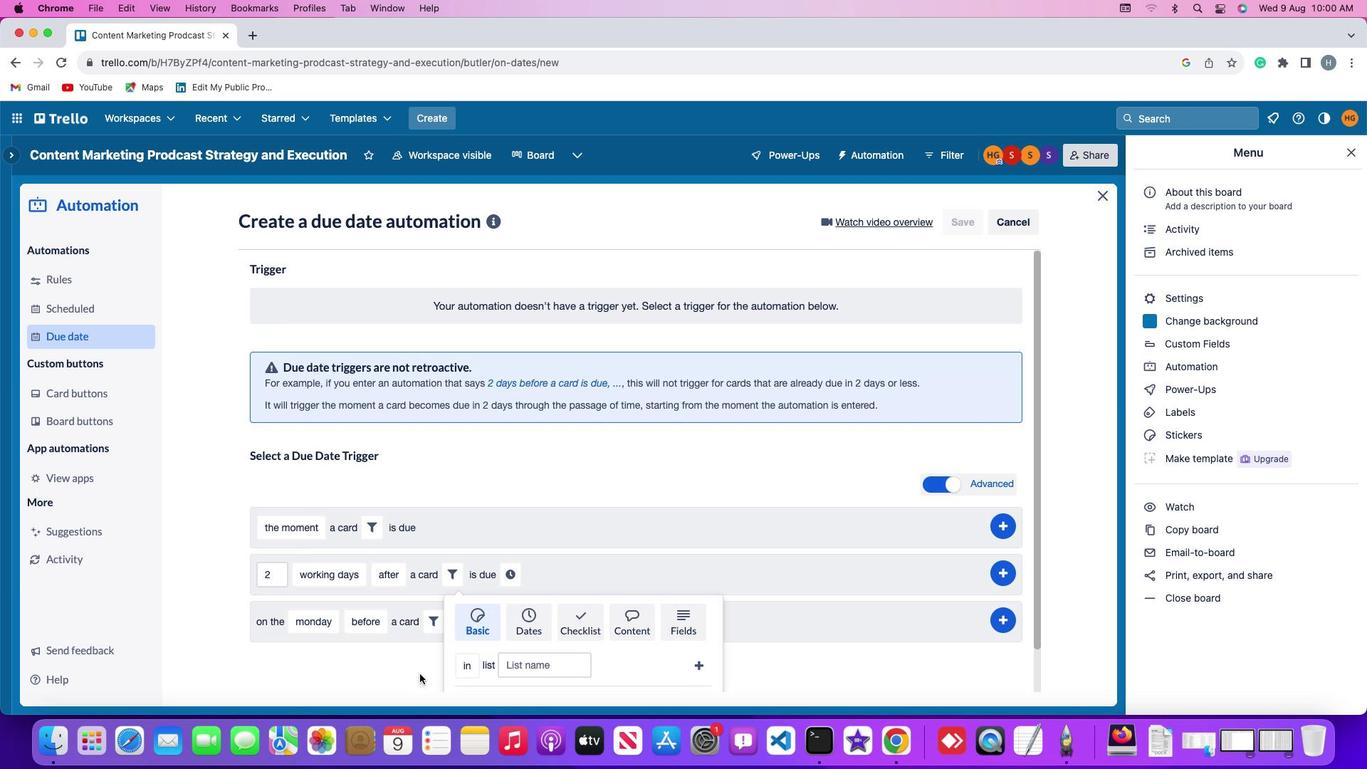 
Action: Mouse scrolled (420, 674) with delta (0, 0)
Screenshot: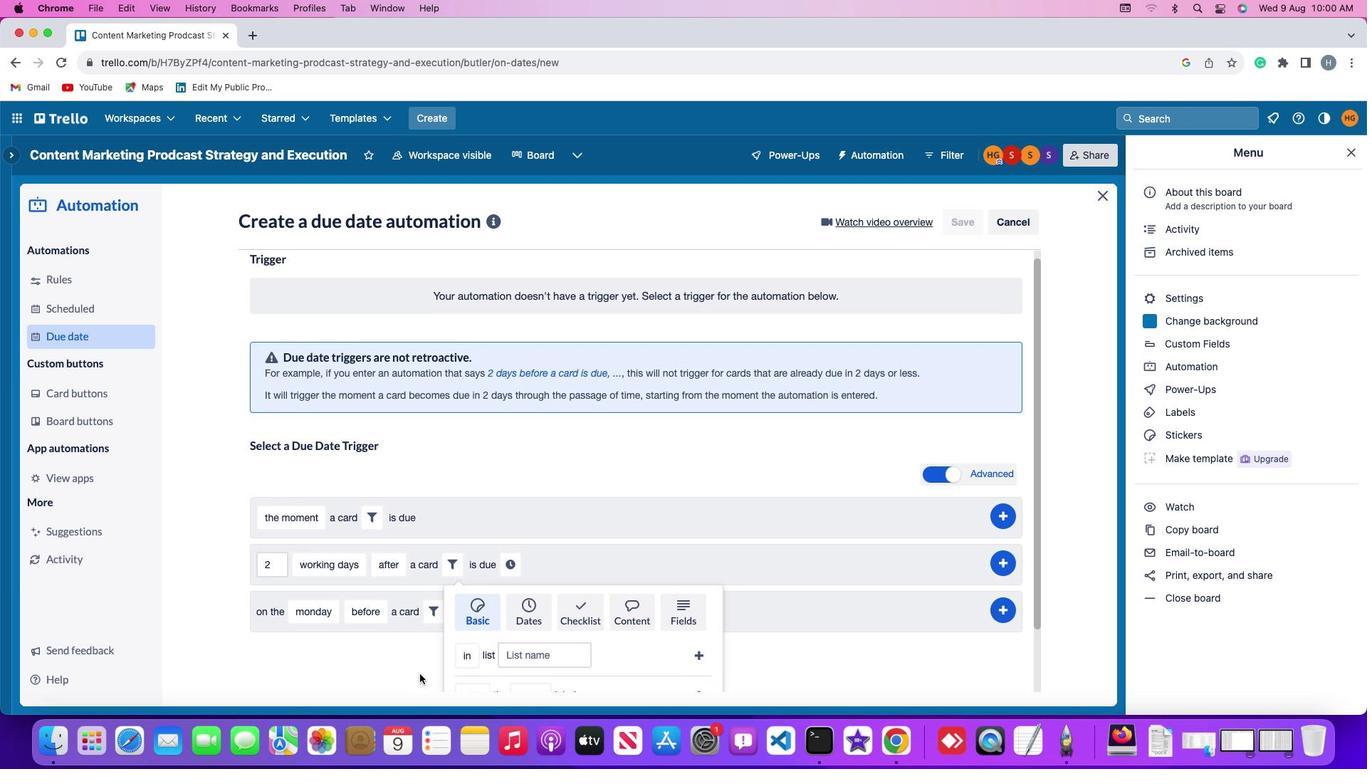 
Action: Mouse scrolled (420, 674) with delta (0, 0)
Screenshot: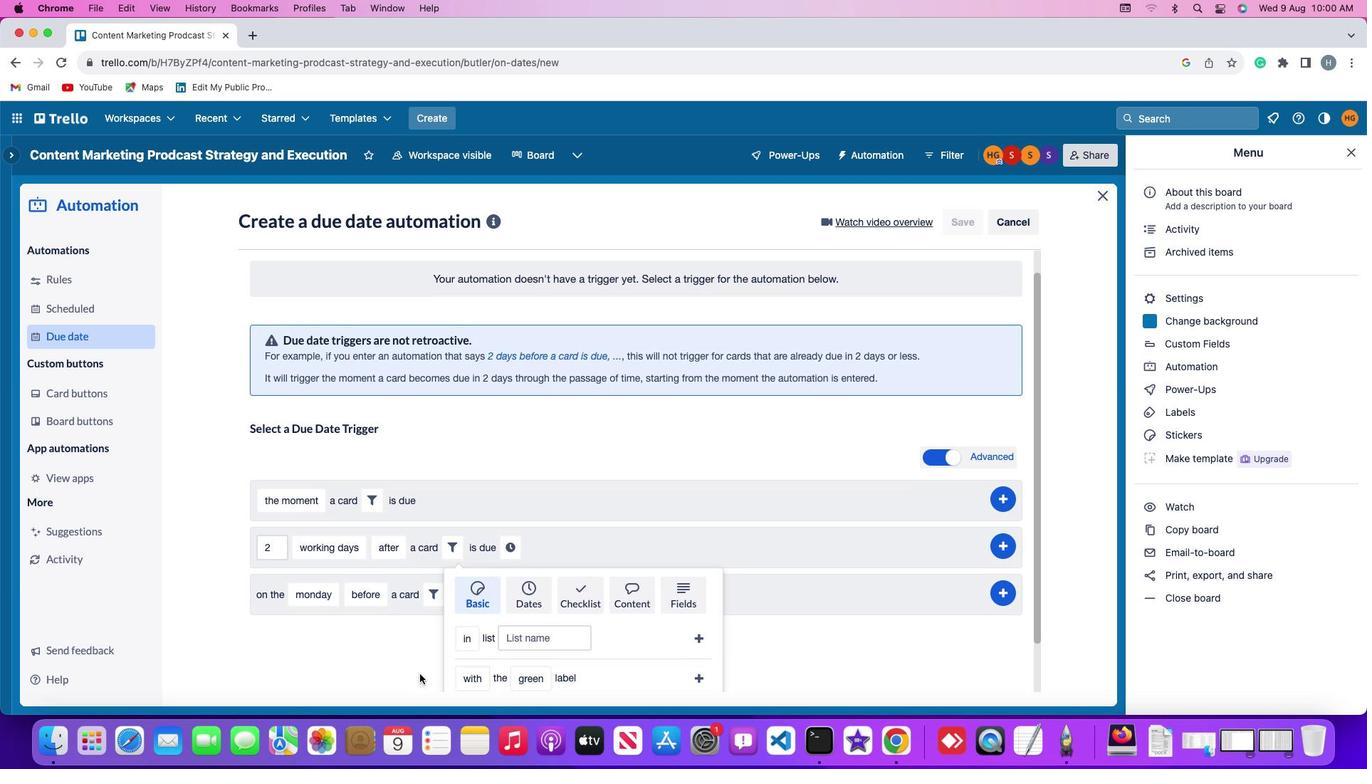 
Action: Mouse scrolled (420, 674) with delta (0, -2)
Screenshot: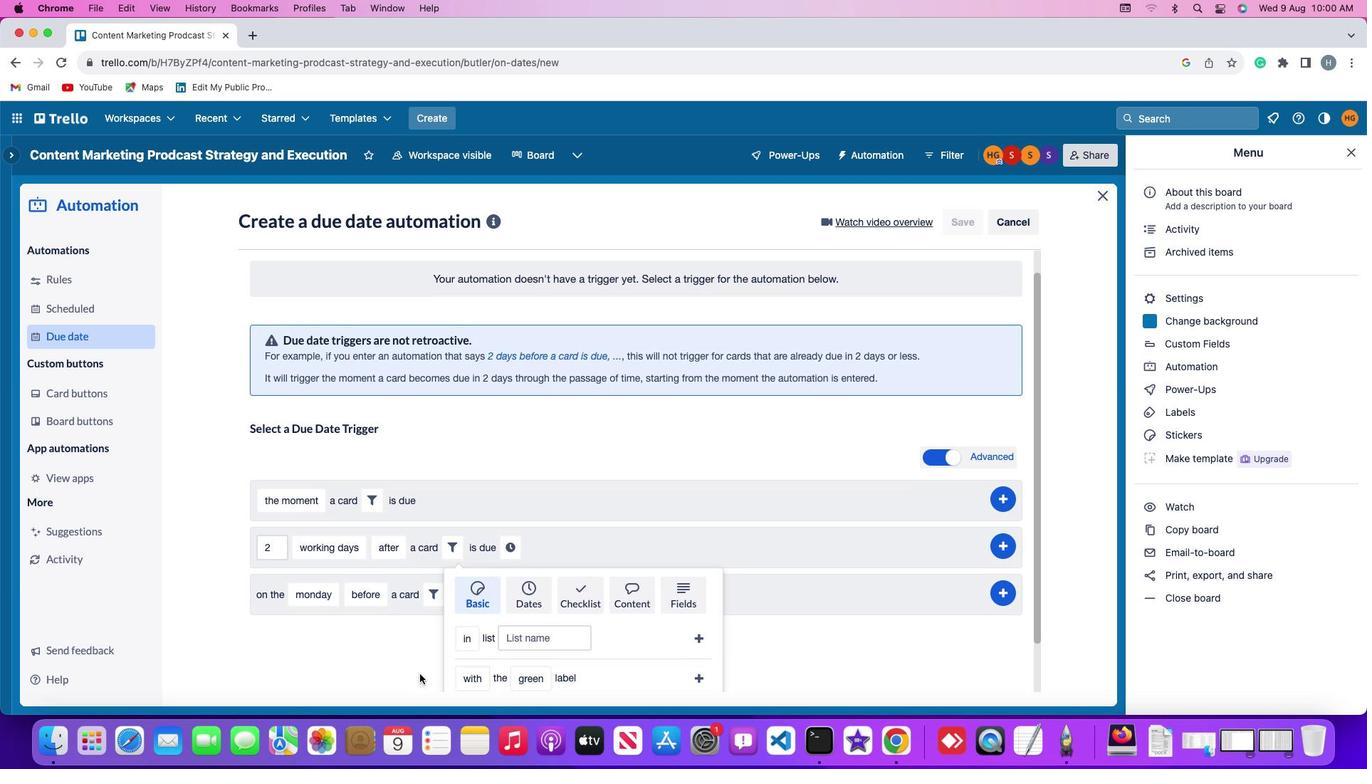 
Action: Mouse scrolled (420, 674) with delta (0, -3)
Screenshot: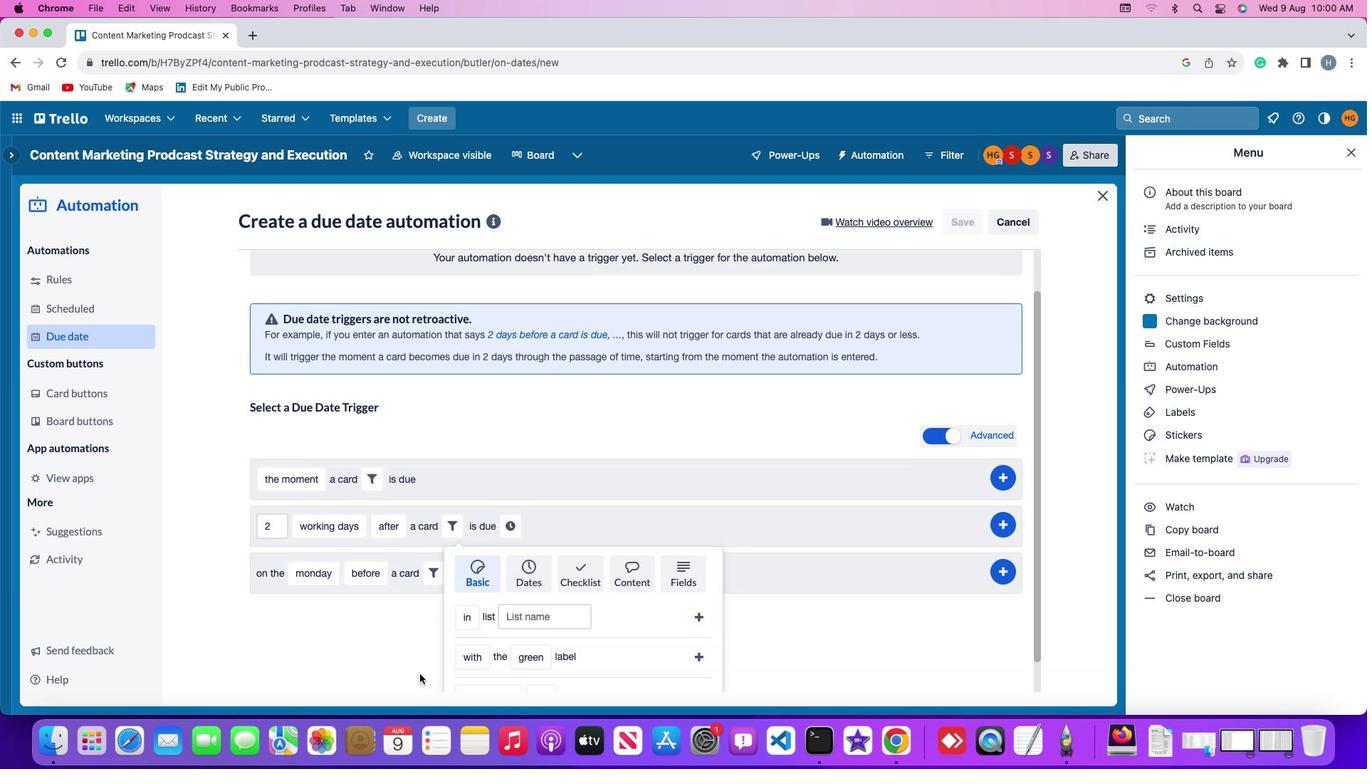
Action: Mouse moved to (475, 626)
Screenshot: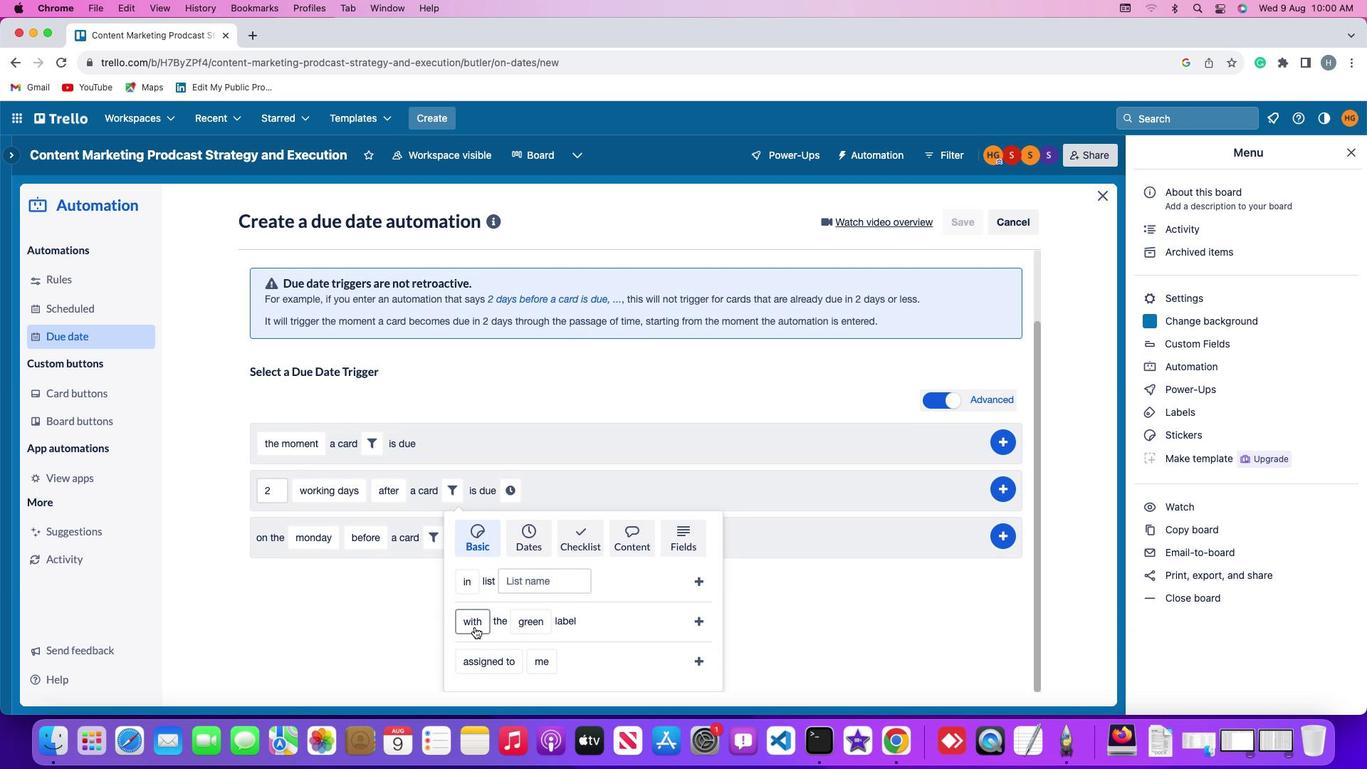 
Action: Mouse pressed left at (475, 626)
Screenshot: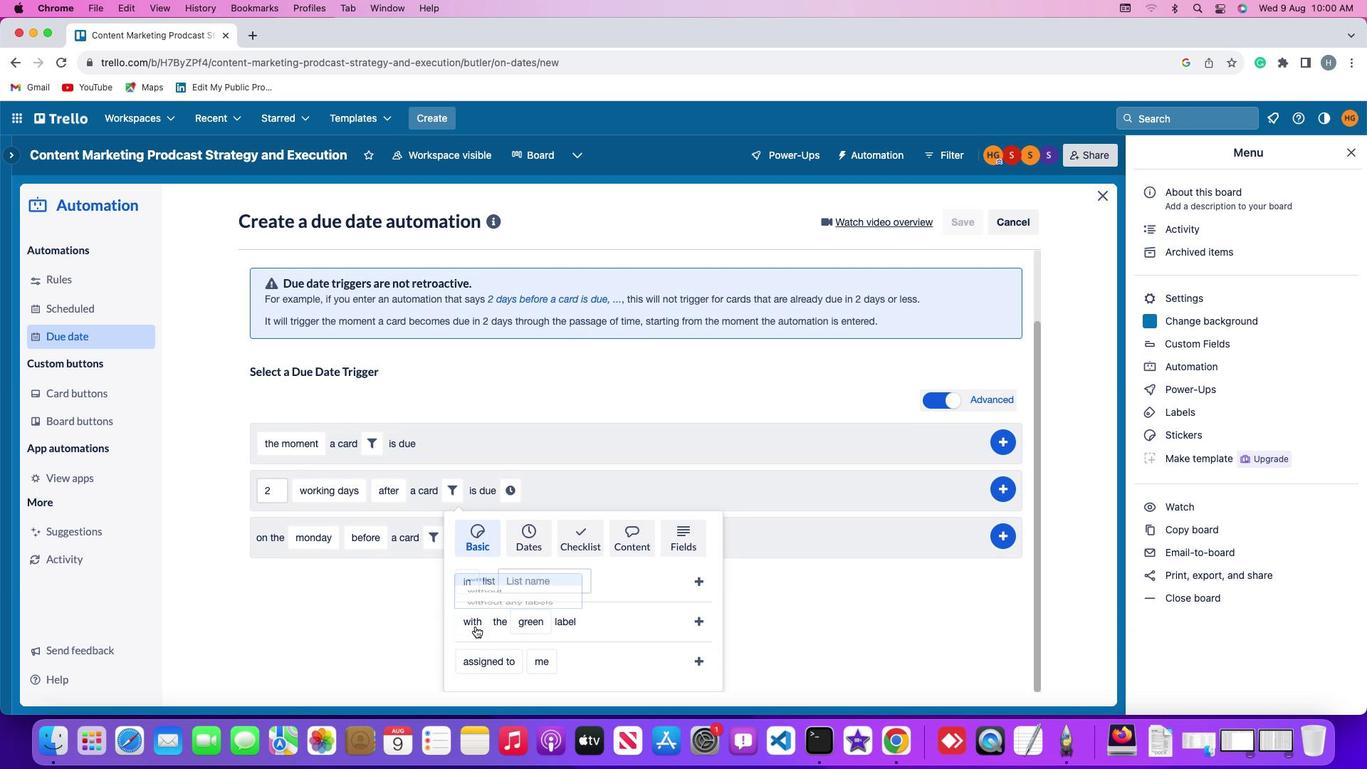 
Action: Mouse moved to (495, 568)
Screenshot: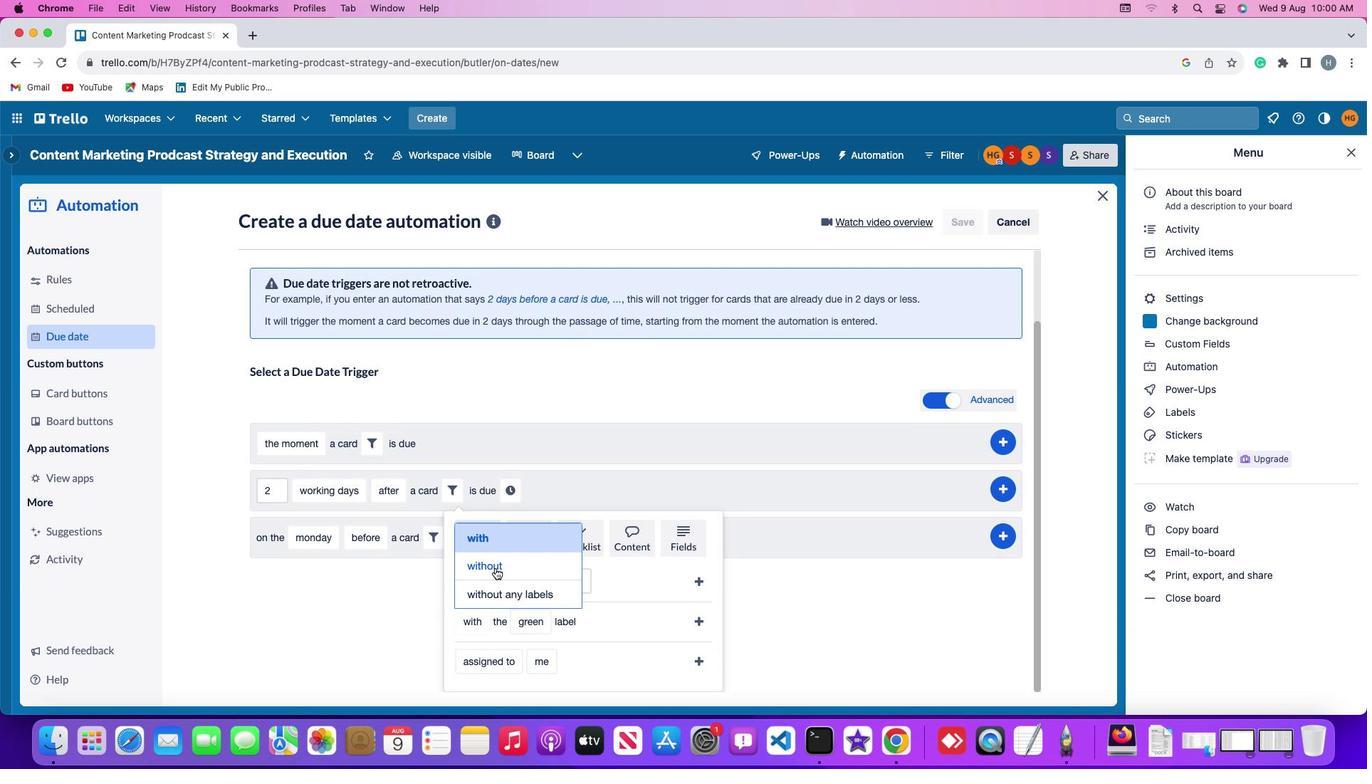 
Action: Mouse pressed left at (495, 568)
Screenshot: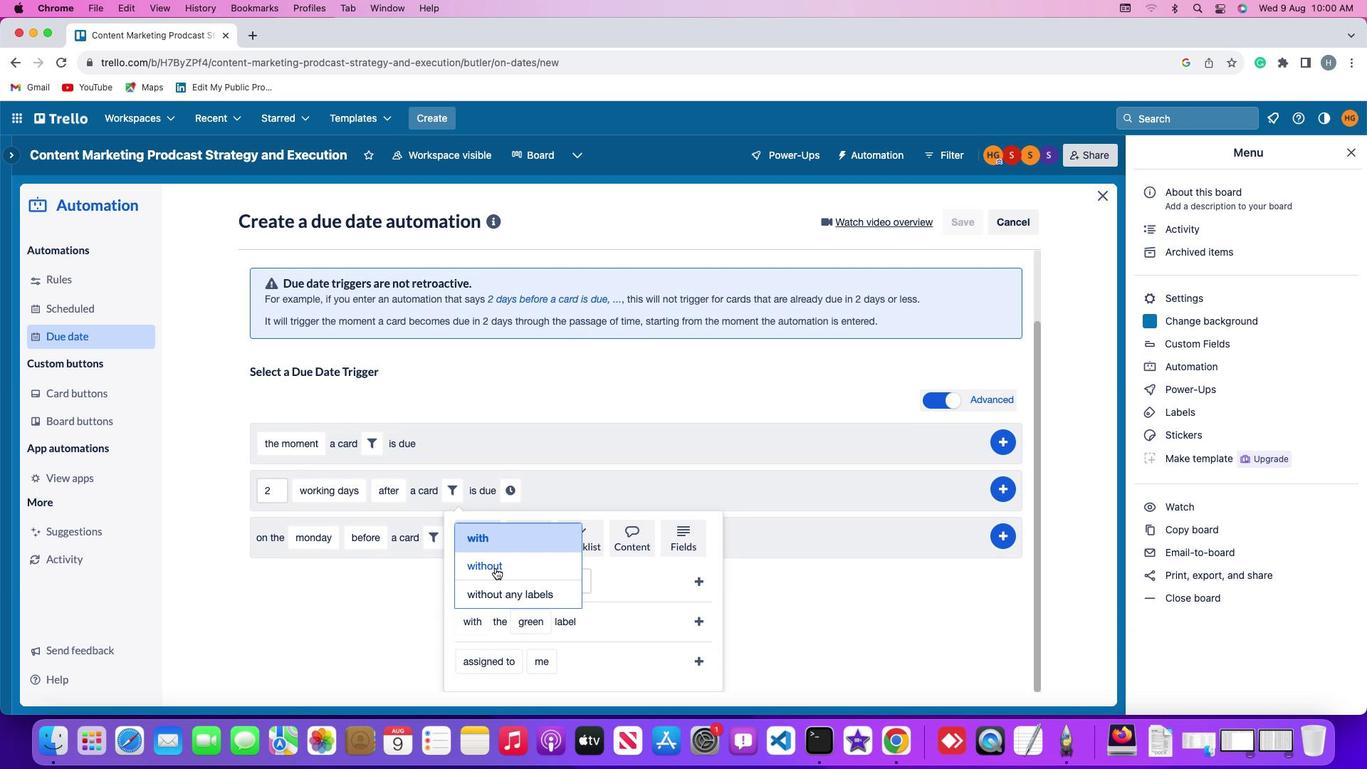 
Action: Mouse moved to (546, 624)
Screenshot: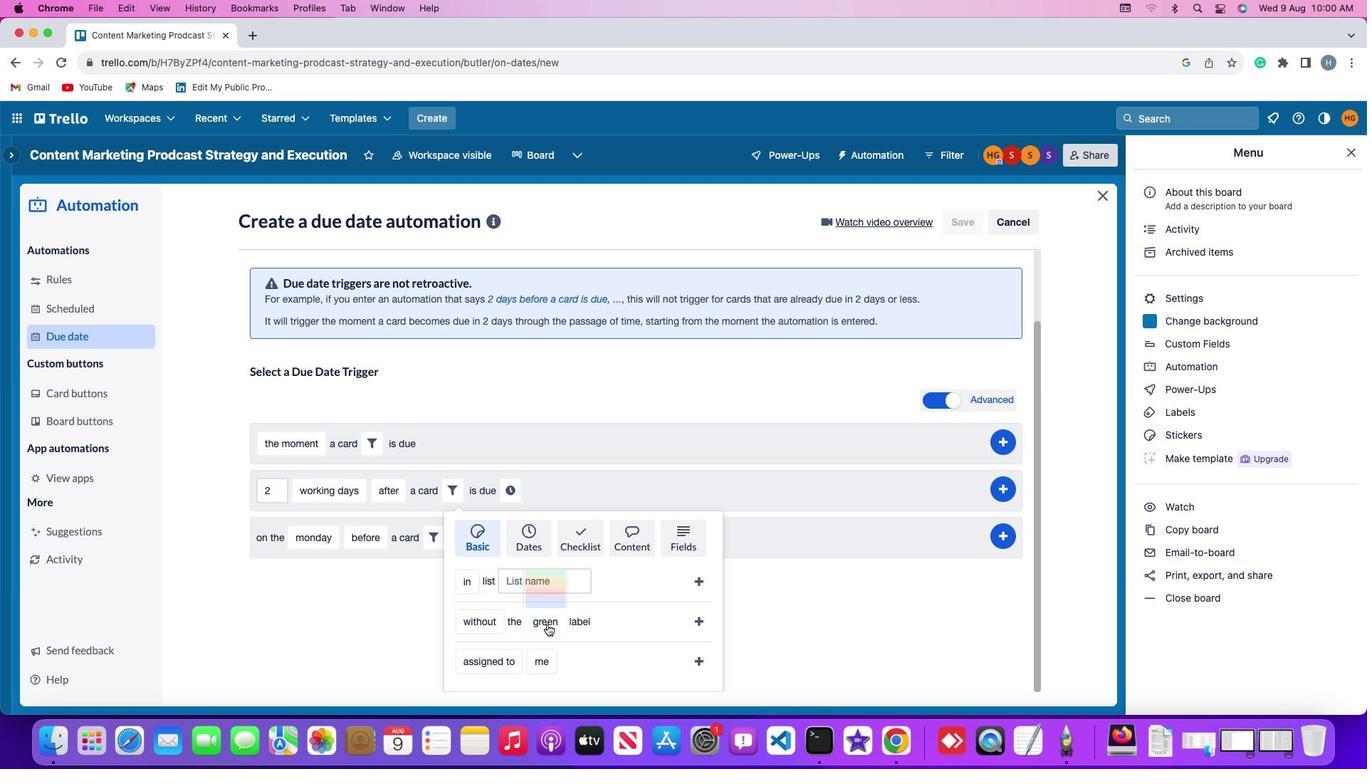 
Action: Mouse pressed left at (546, 624)
Screenshot: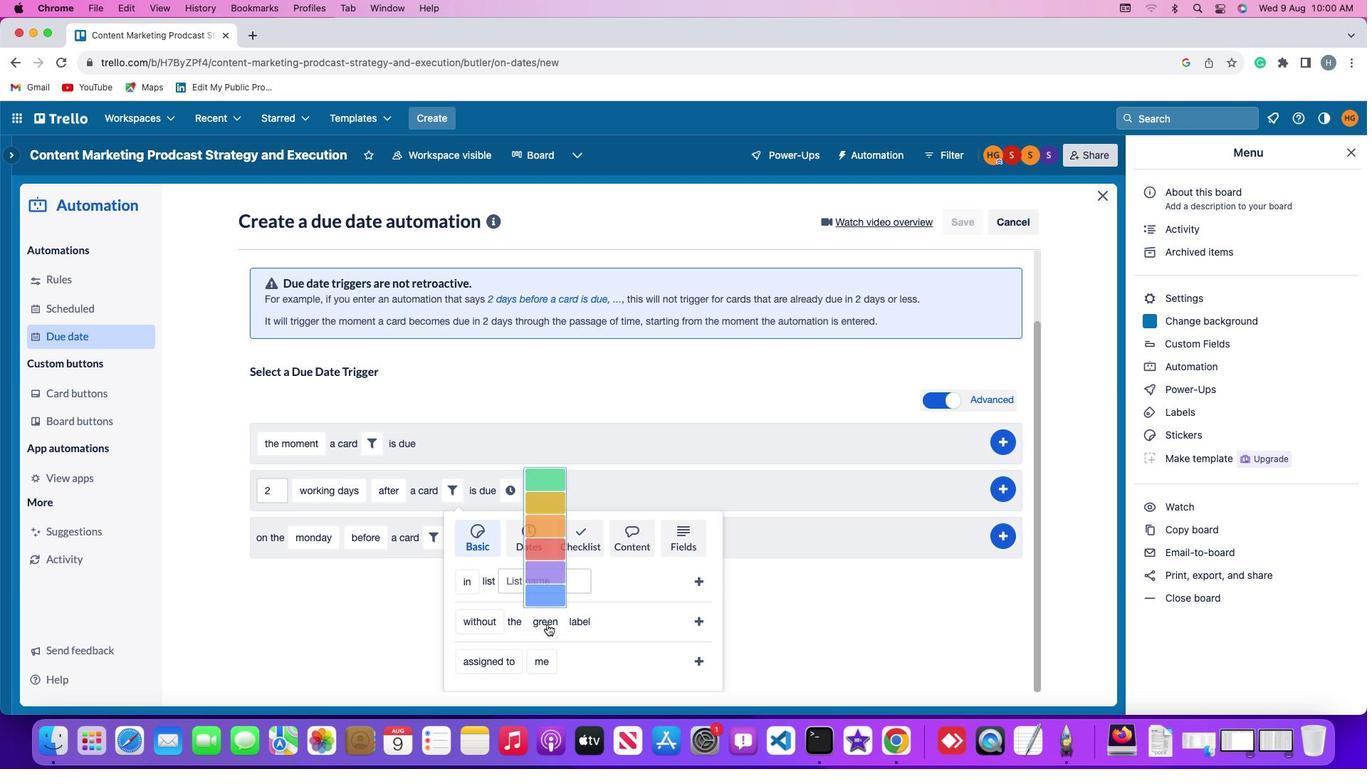 
Action: Mouse moved to (546, 480)
Screenshot: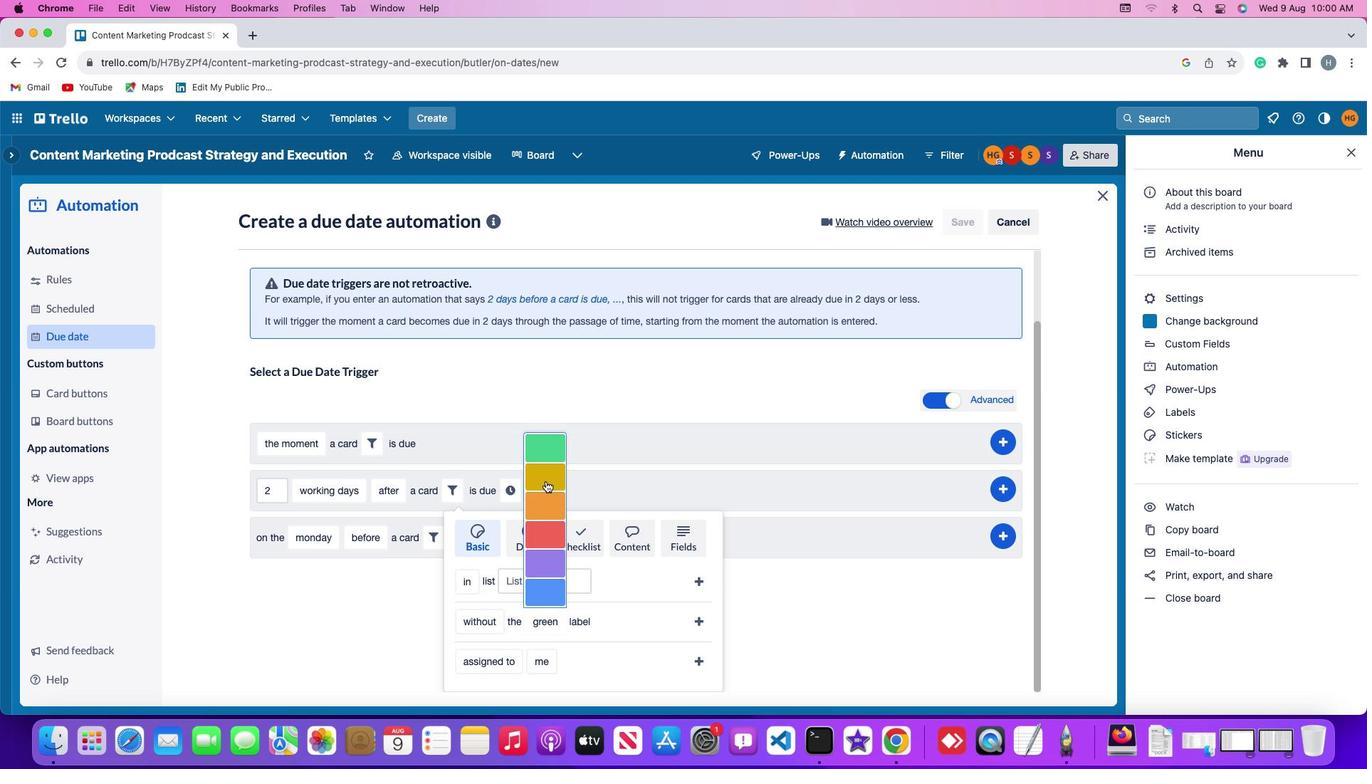 
Action: Mouse pressed left at (546, 480)
Screenshot: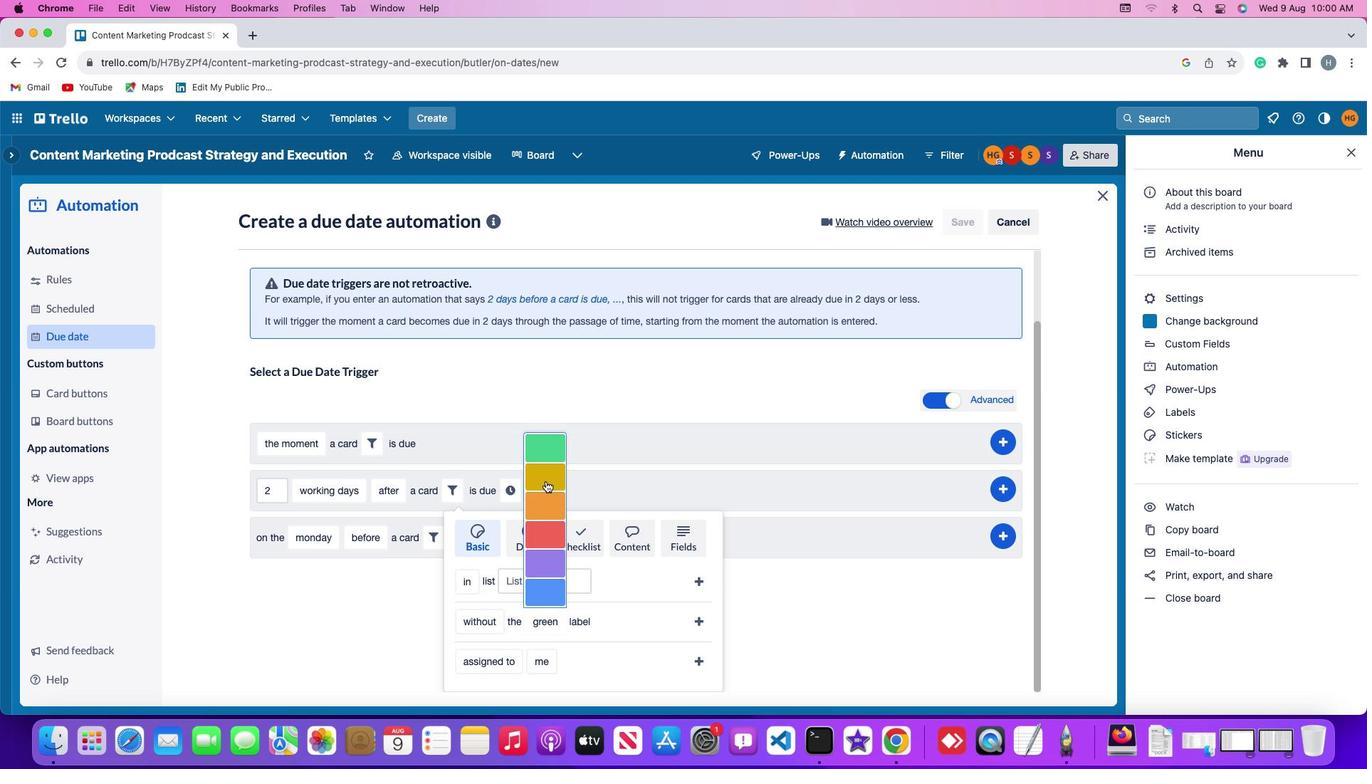 
Action: Mouse moved to (700, 621)
Screenshot: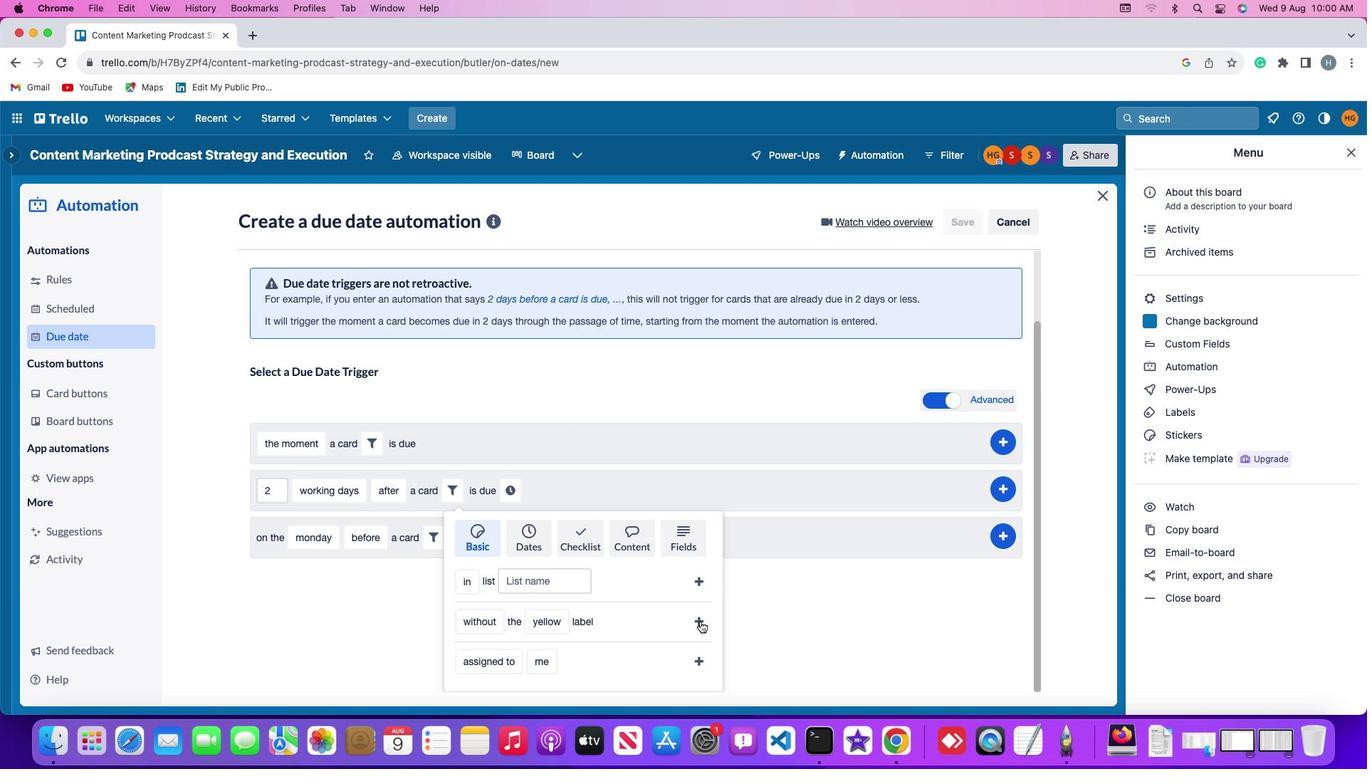 
Action: Mouse pressed left at (700, 621)
Screenshot: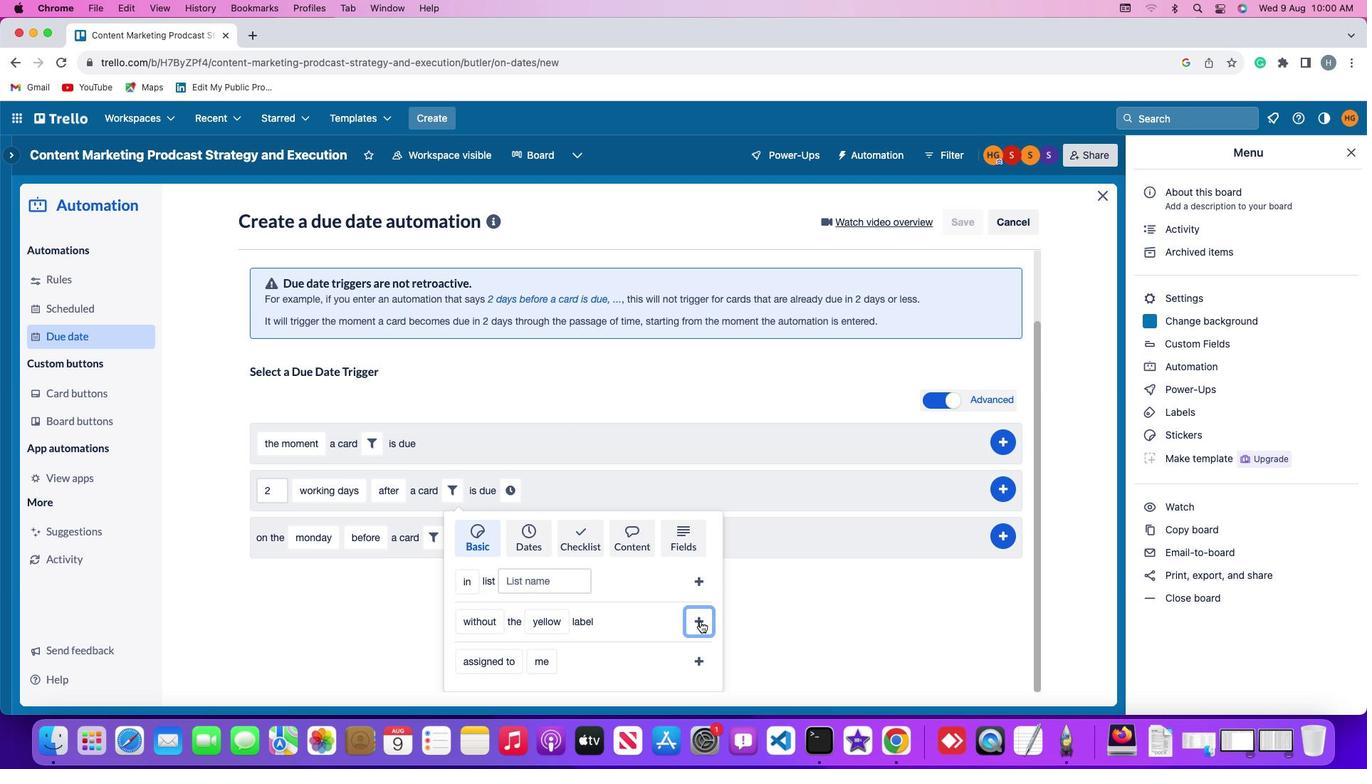 
Action: Mouse moved to (641, 579)
Screenshot: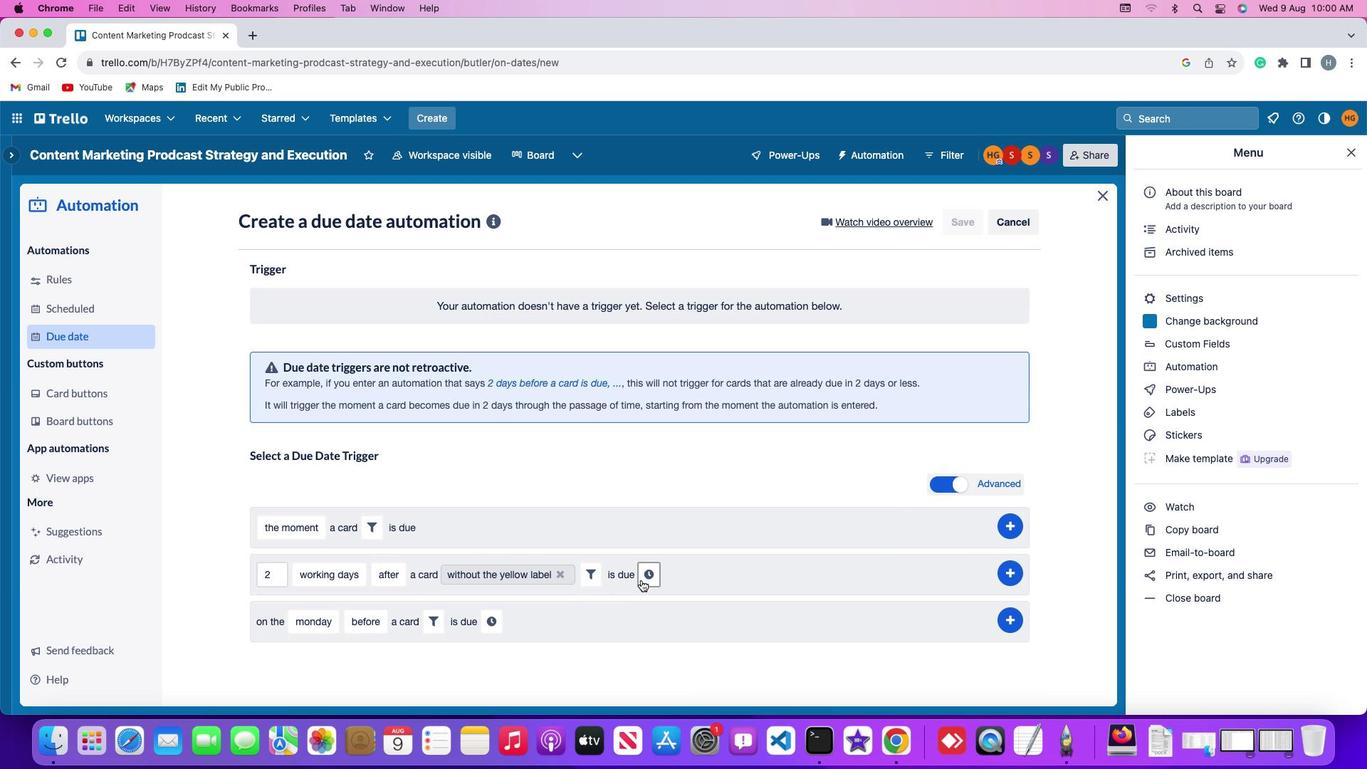 
Action: Mouse pressed left at (641, 579)
Screenshot: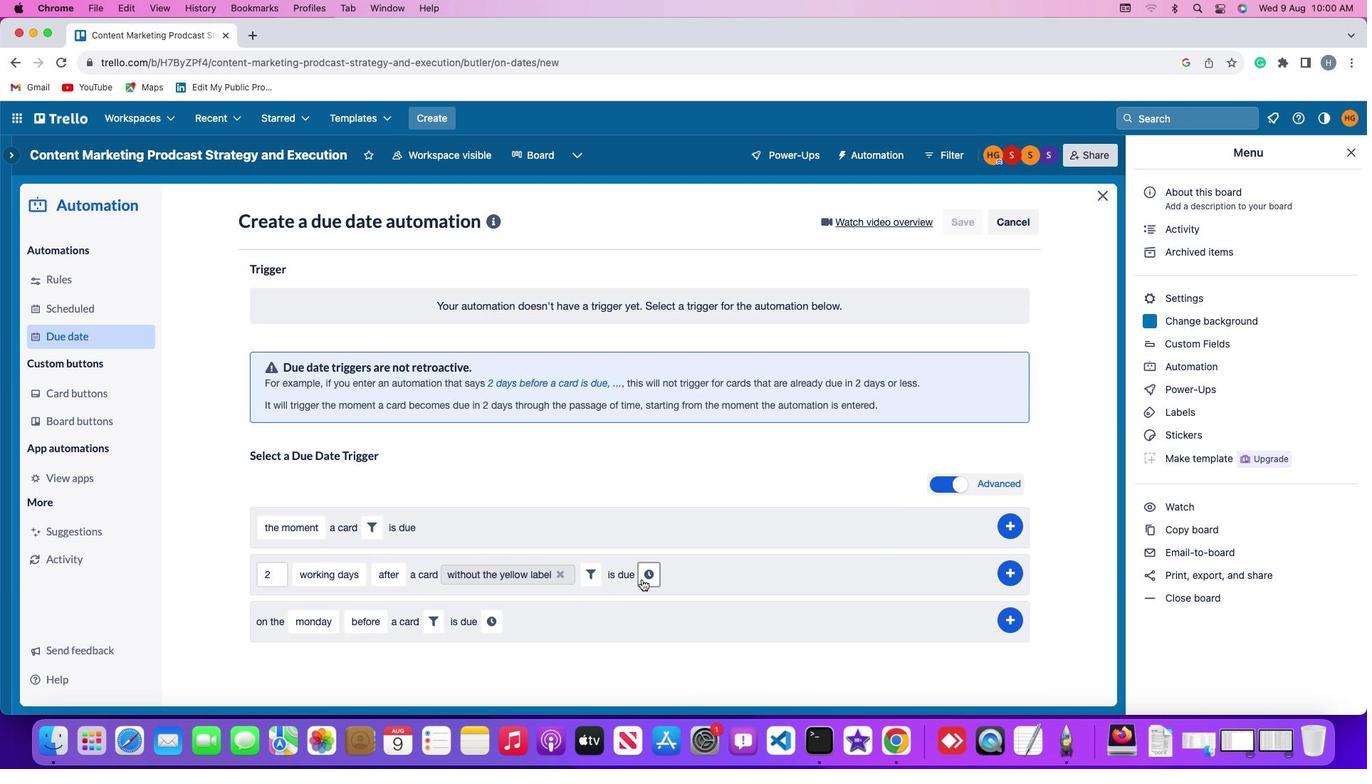 
Action: Mouse moved to (678, 576)
Screenshot: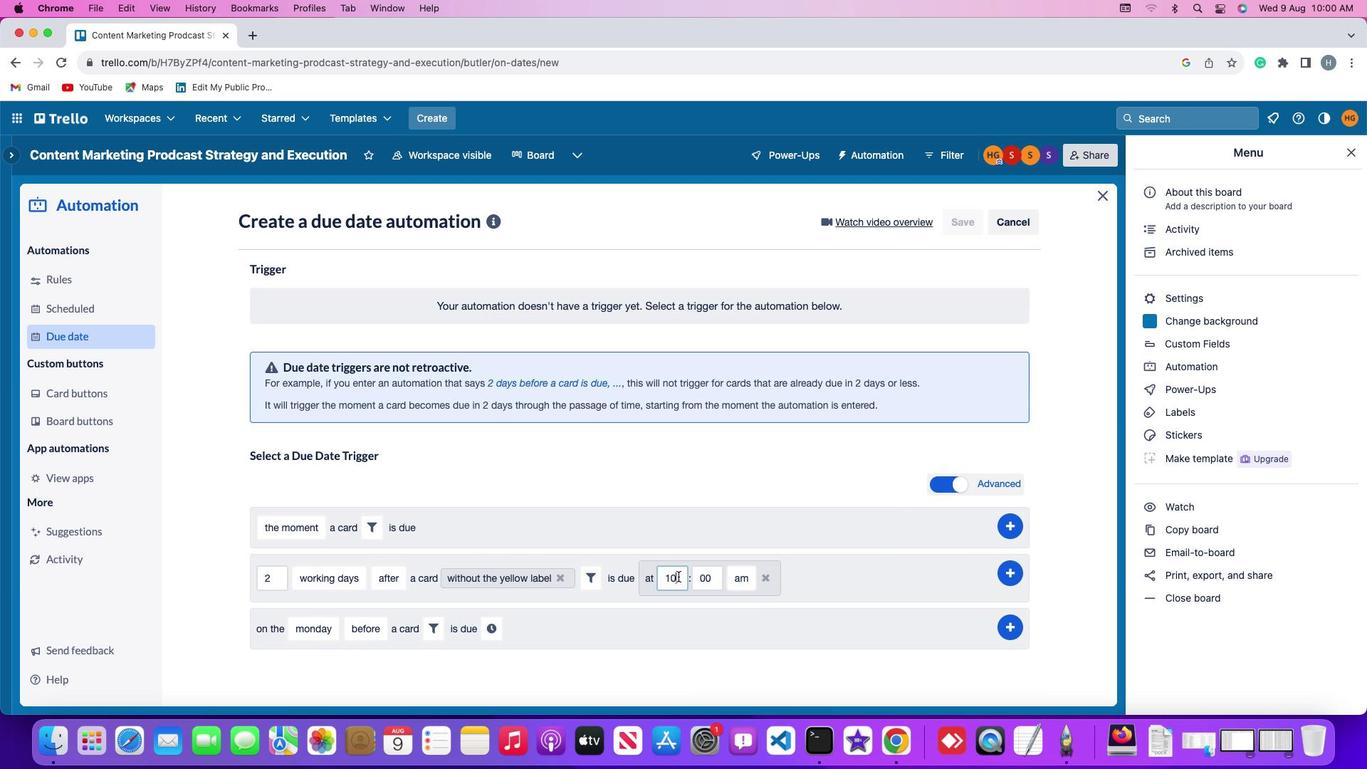 
Action: Mouse pressed left at (678, 576)
Screenshot: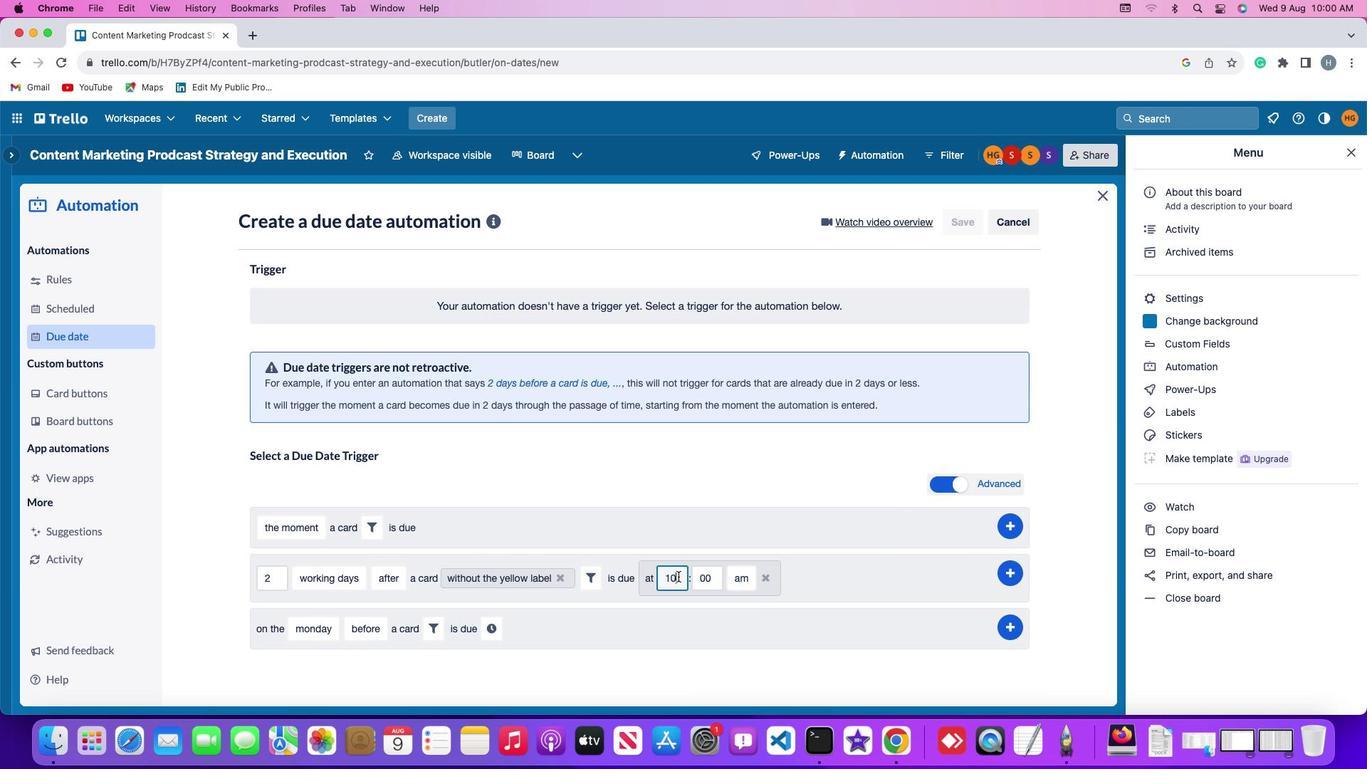 
Action: Mouse moved to (678, 576)
Screenshot: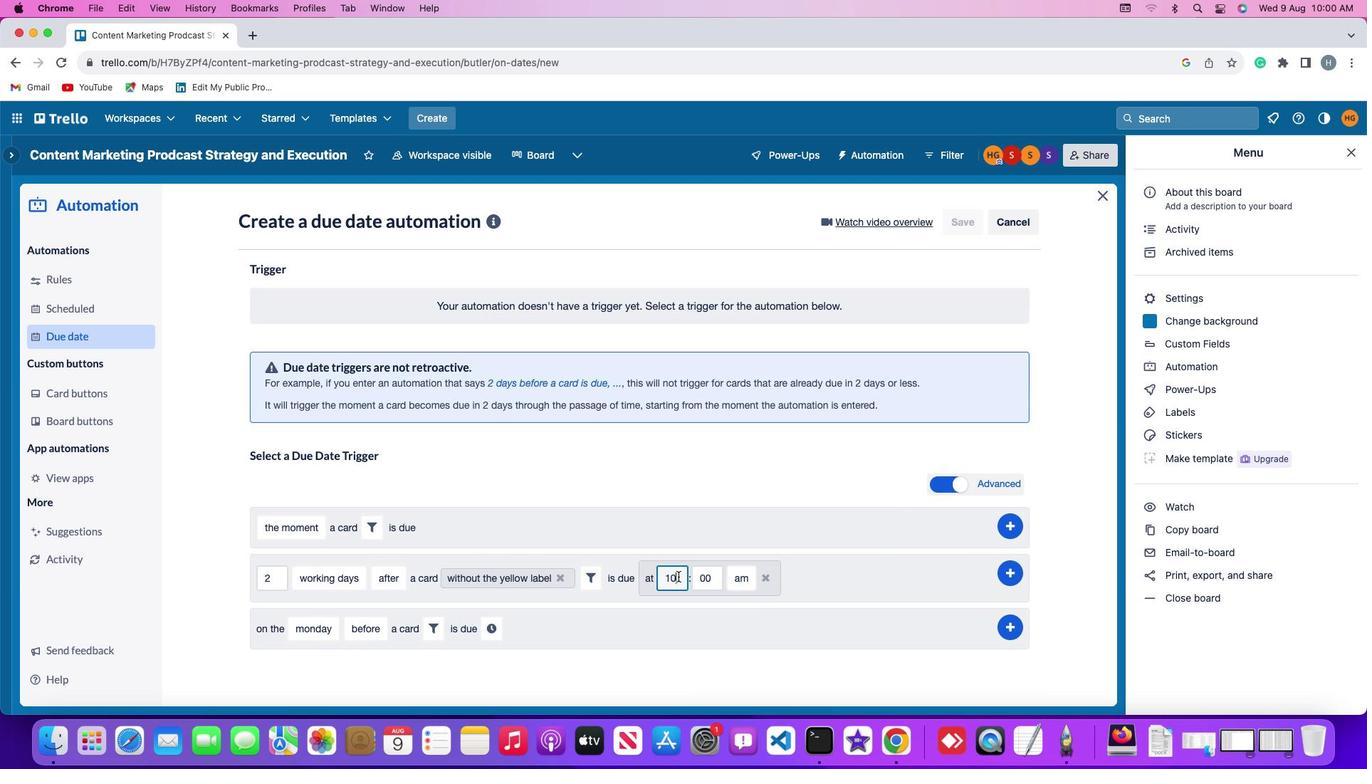 
Action: Key pressed Key.backspaceKey.backspace'1''1'
Screenshot: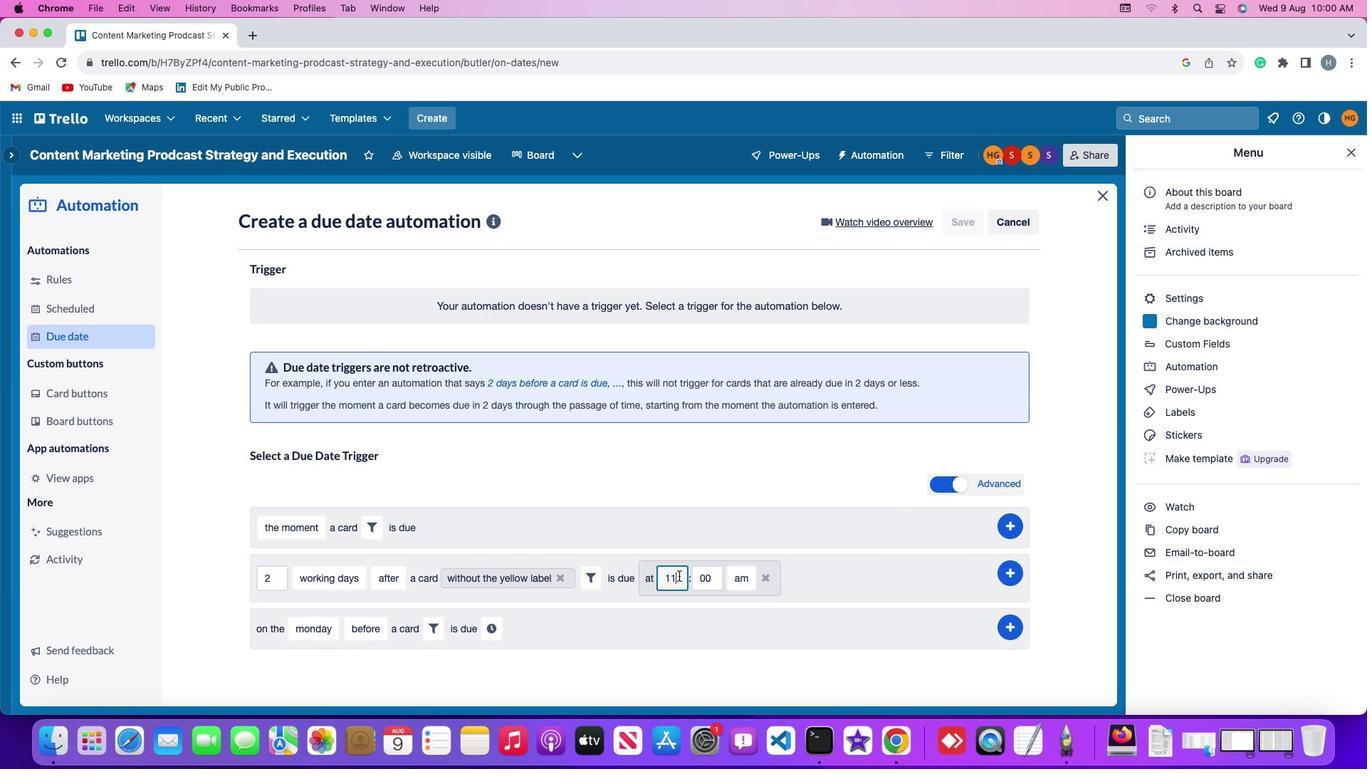 
Action: Mouse moved to (715, 576)
Screenshot: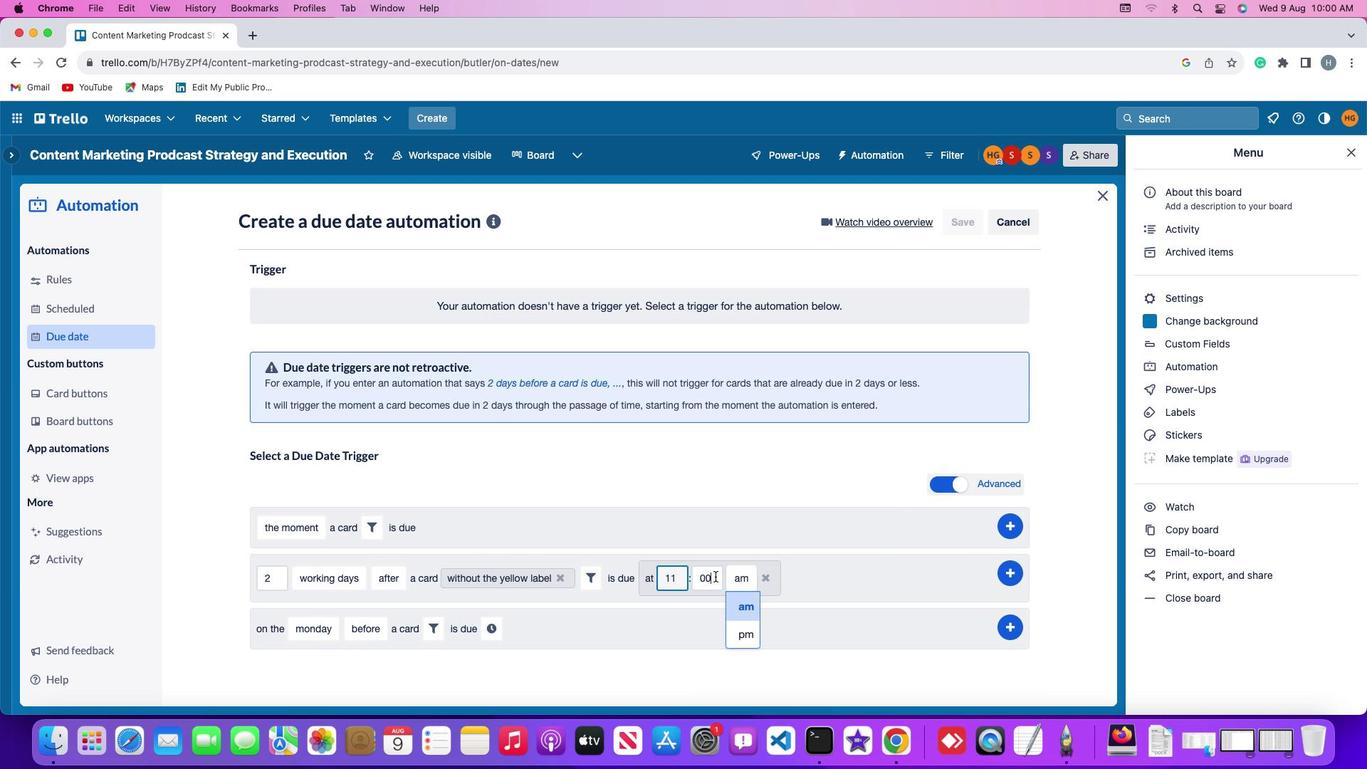 
Action: Mouse pressed left at (715, 576)
Screenshot: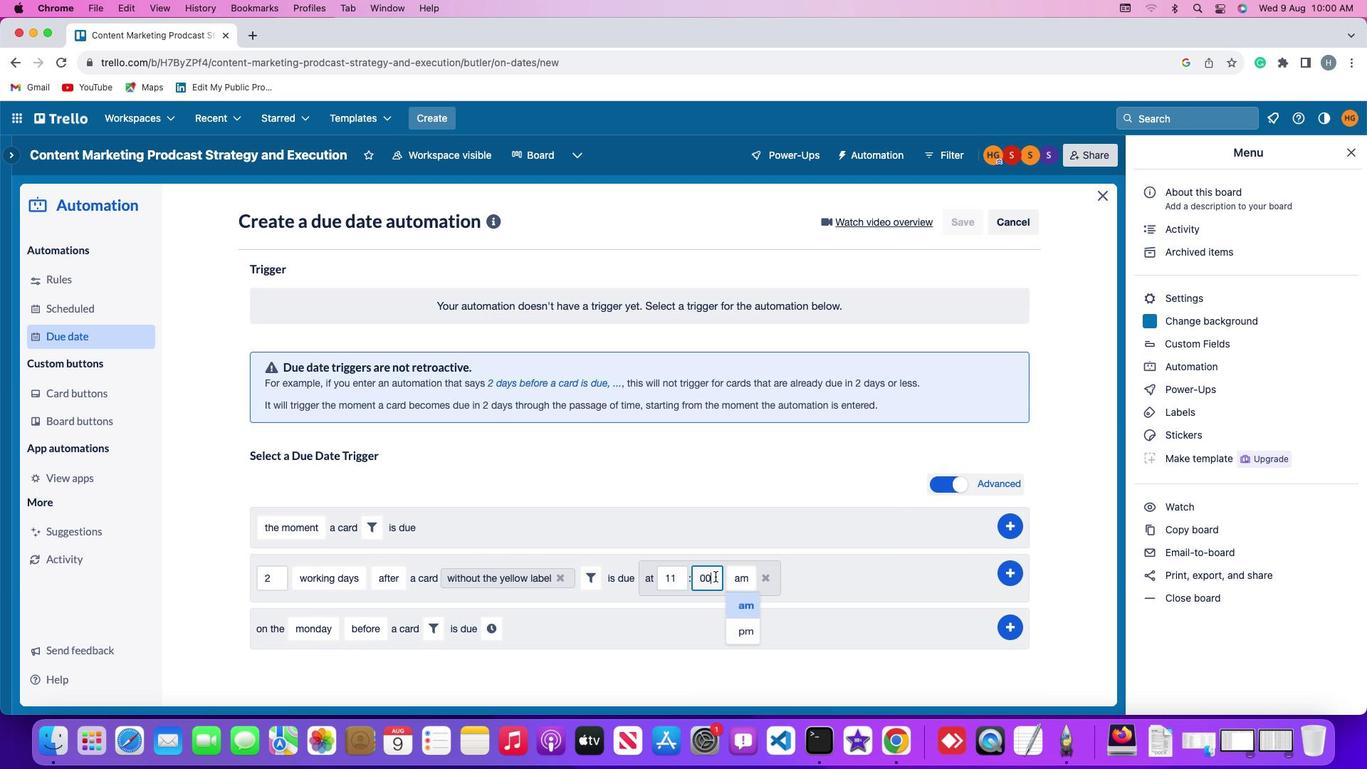 
Action: Key pressed Key.backspaceKey.backspace'0''0'
Screenshot: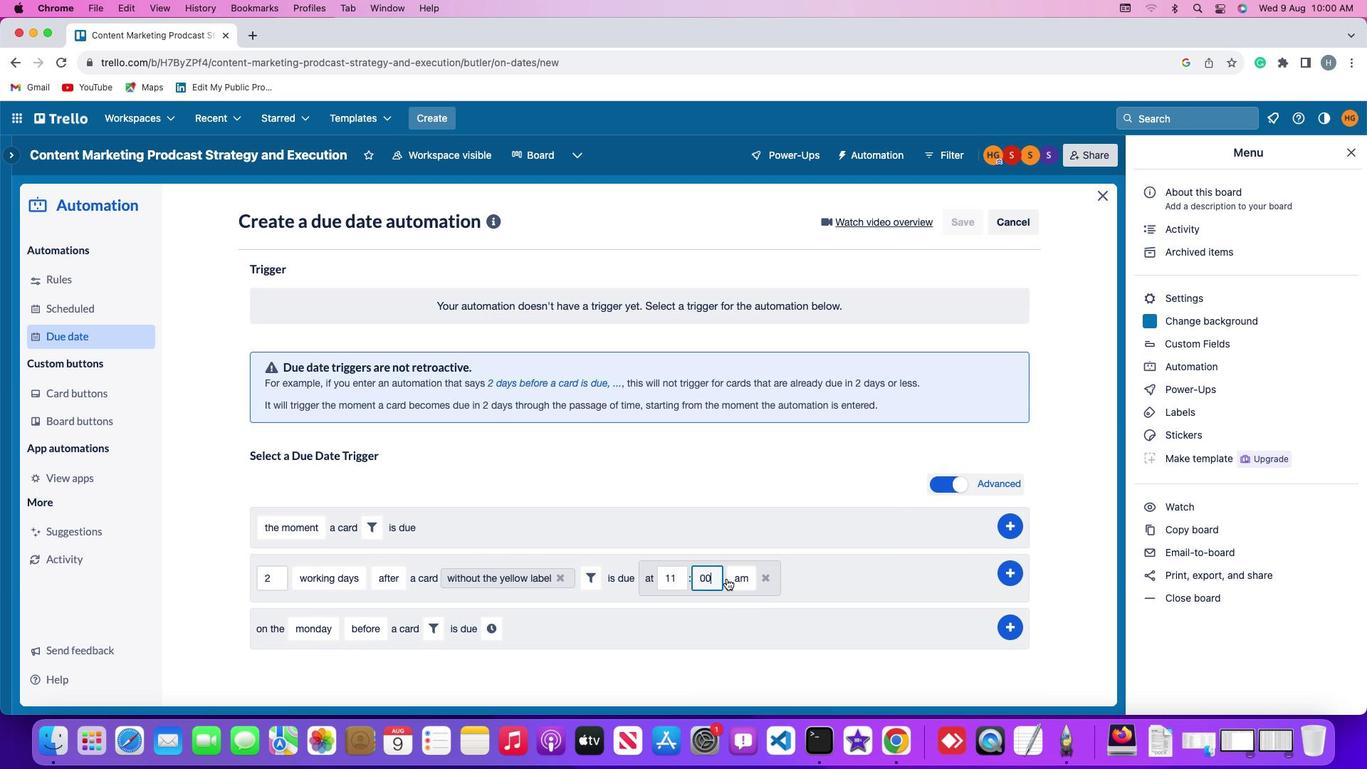 
Action: Mouse moved to (739, 578)
Screenshot: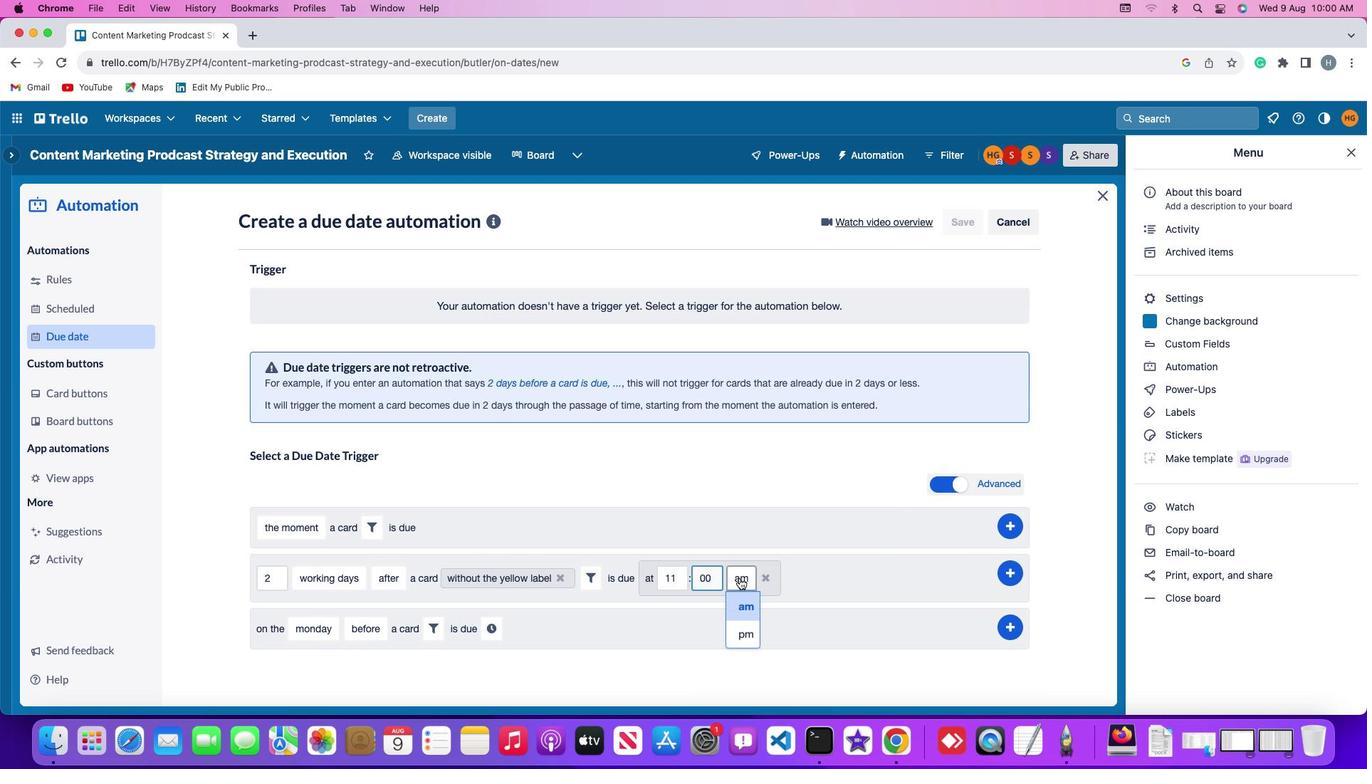 
Action: Mouse pressed left at (739, 578)
Screenshot: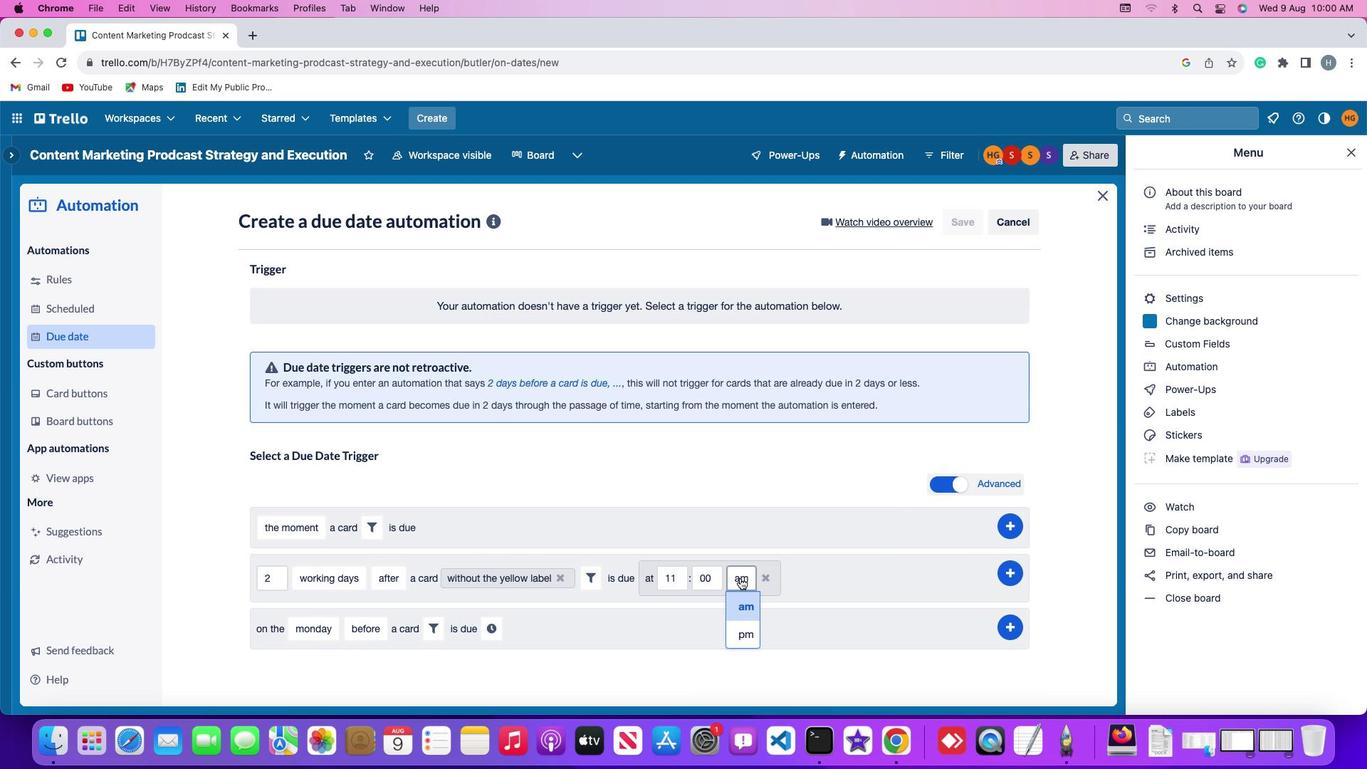 
Action: Mouse moved to (742, 610)
Screenshot: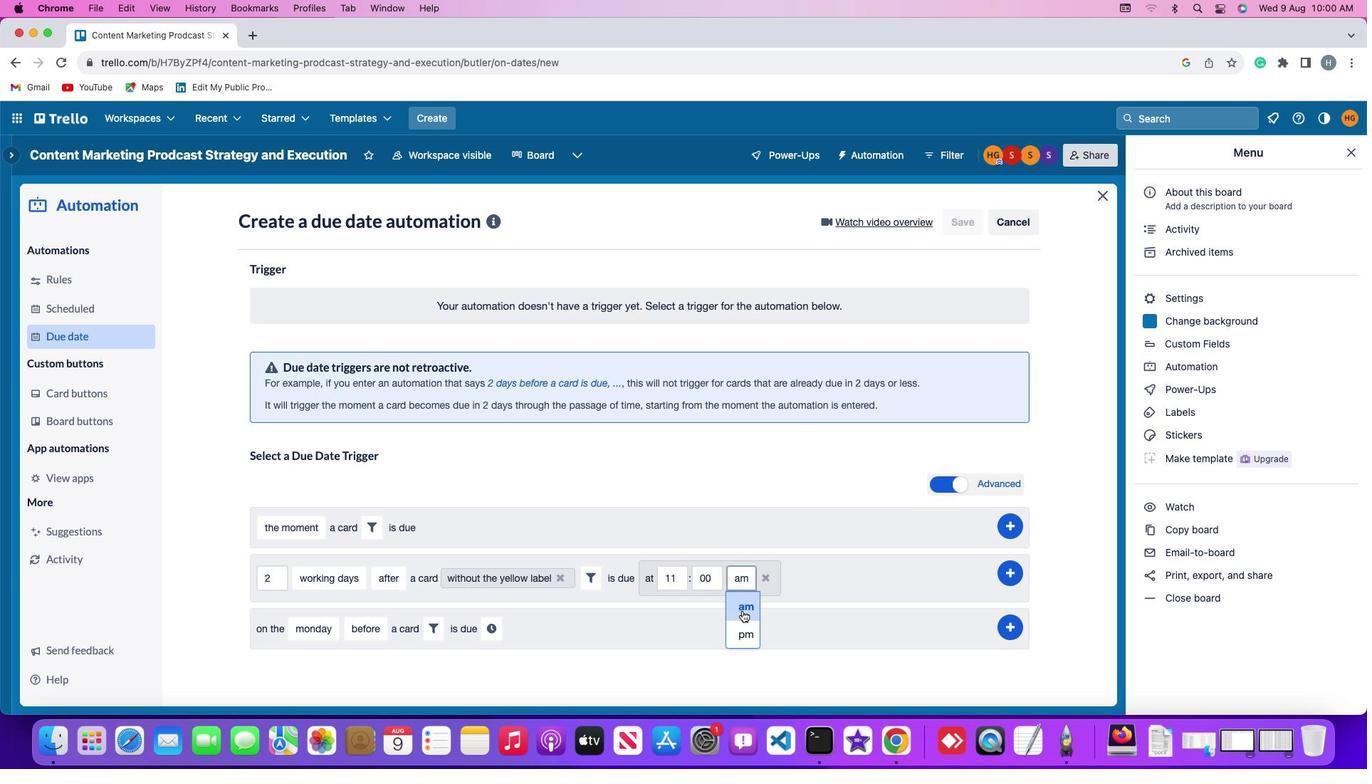 
Action: Mouse pressed left at (742, 610)
Screenshot: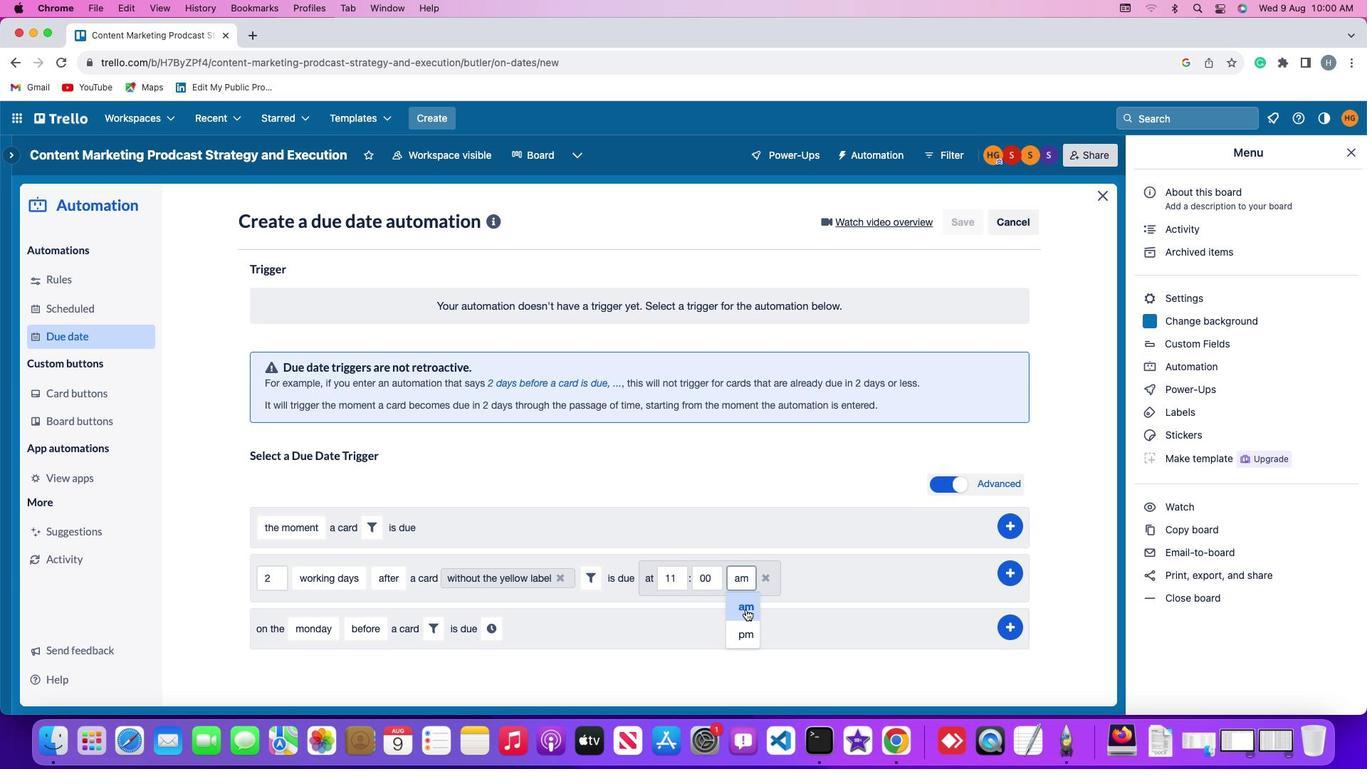 
Action: Mouse moved to (1009, 571)
Screenshot: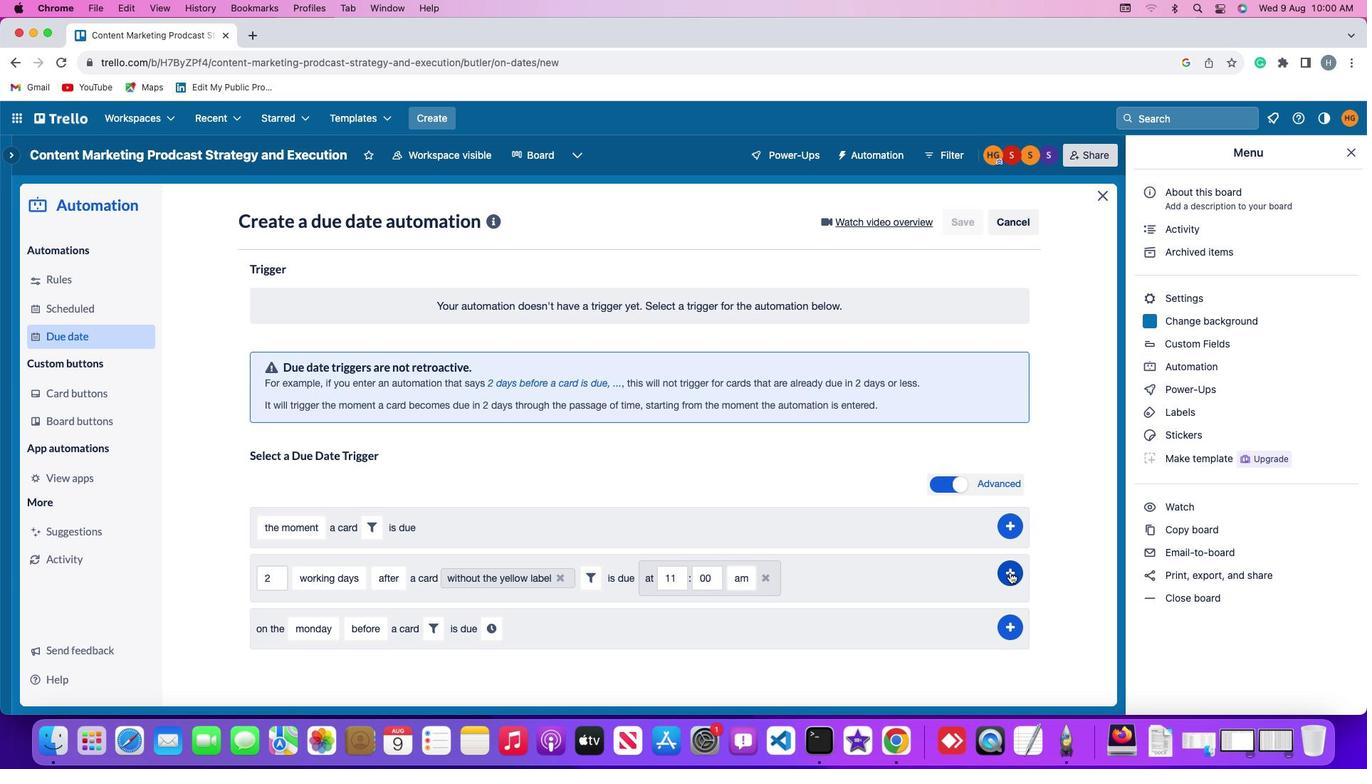 
Action: Mouse pressed left at (1009, 571)
Screenshot: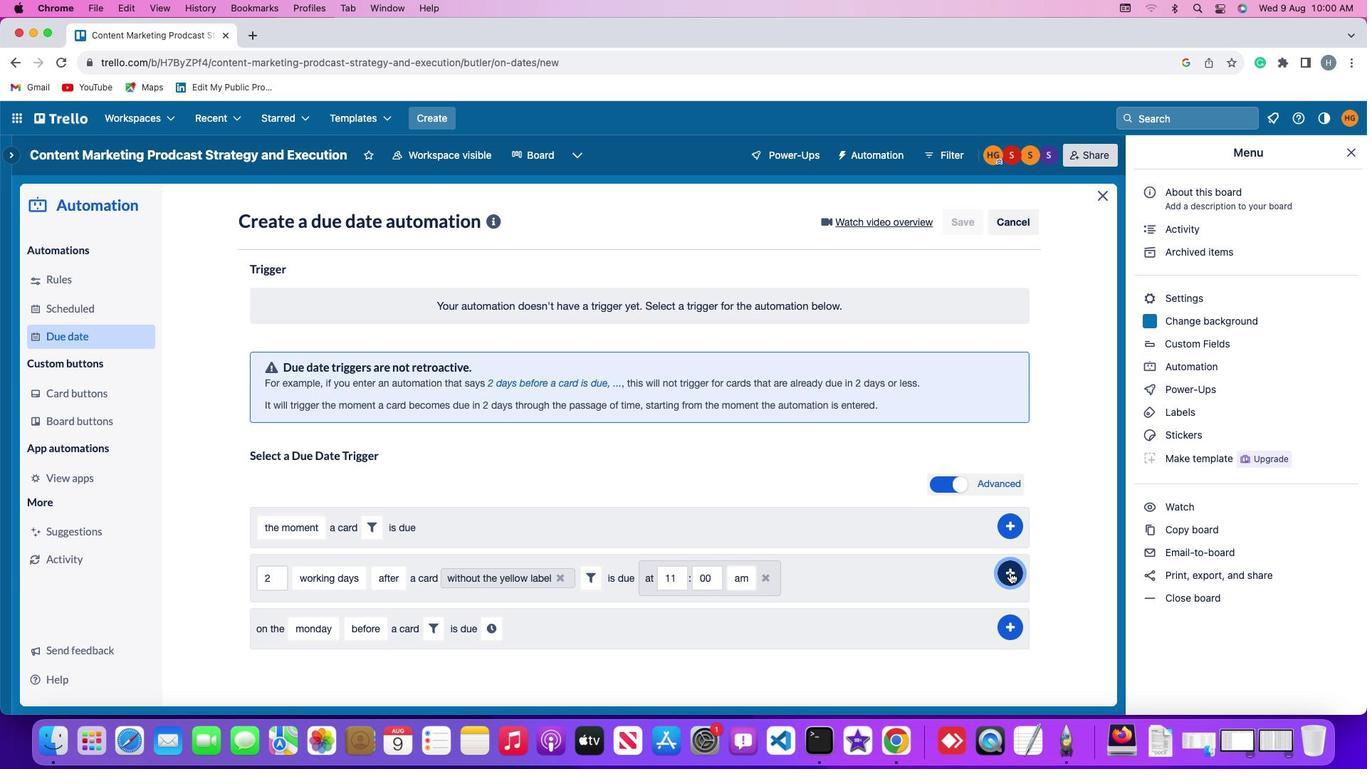 
Action: Mouse moved to (1071, 455)
Screenshot: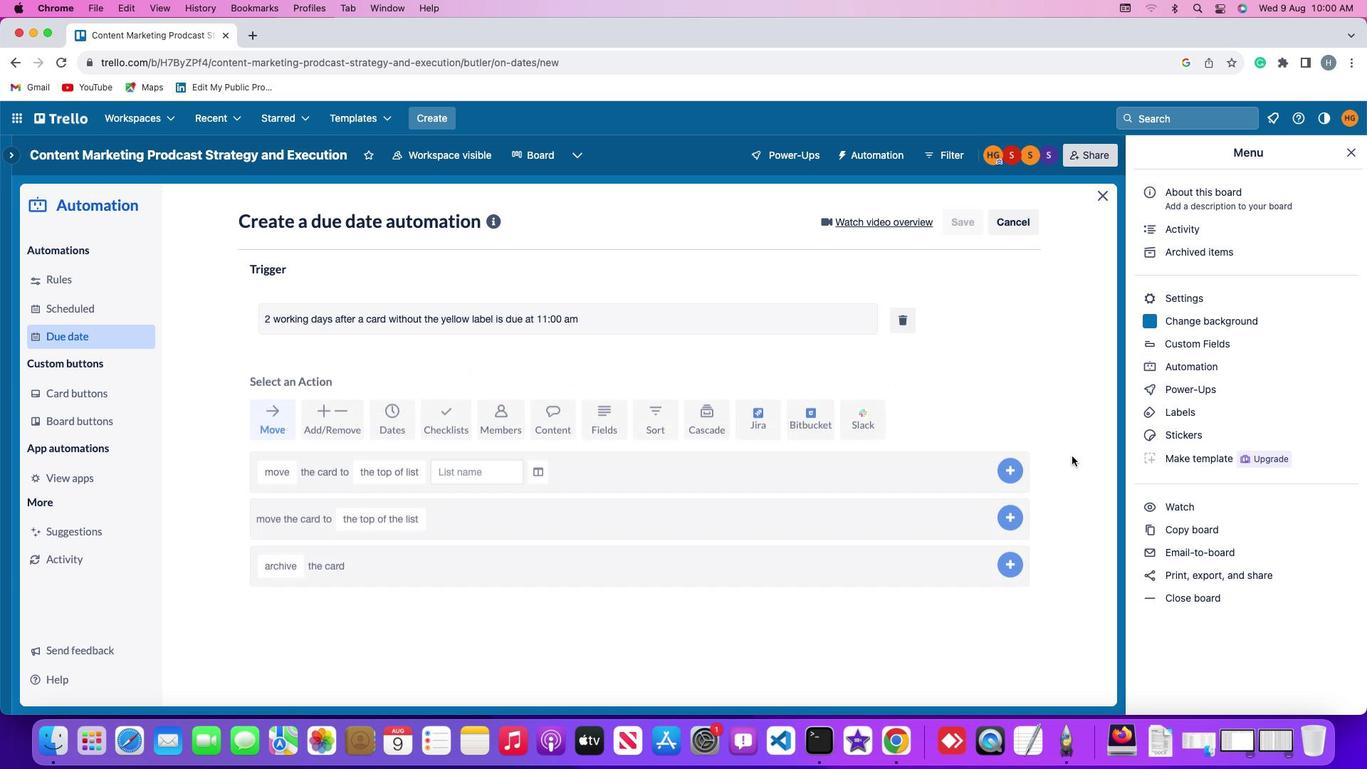 
